 Task: Find connections with filter location Pataudi with filter topic #Mindfulnesswith filter profile language Spanish with filter current company Luthra and Luthra Law Offices India with filter school National Institute of Open Schooling with filter industry Facilities Services with filter service category Date Entry with filter keywords title Marketing Manager
Action: Mouse moved to (552, 73)
Screenshot: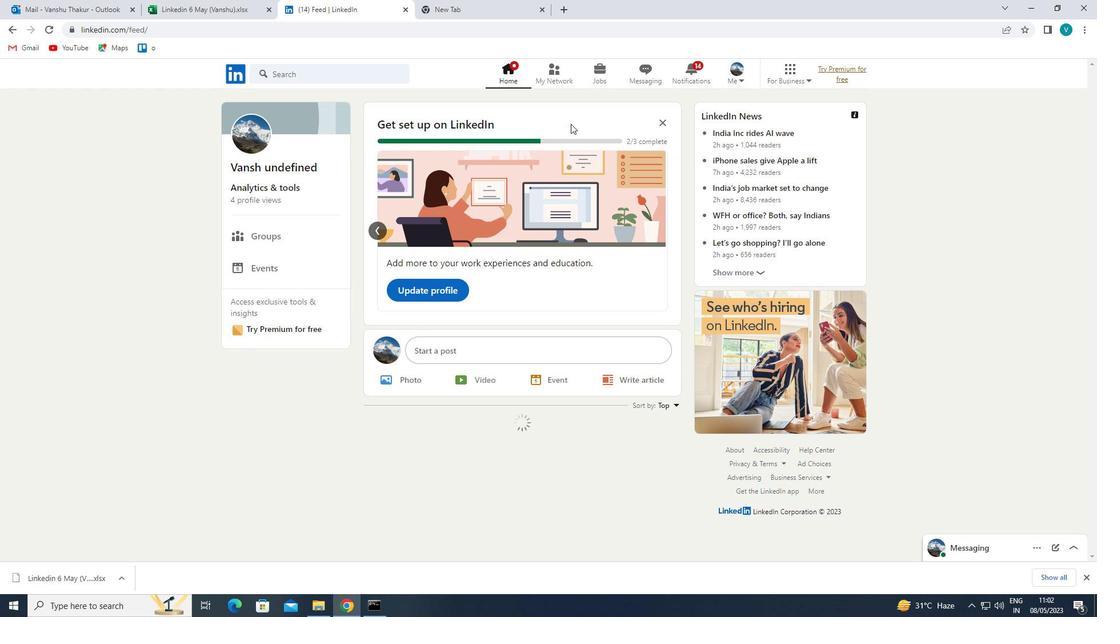 
Action: Mouse pressed left at (552, 73)
Screenshot: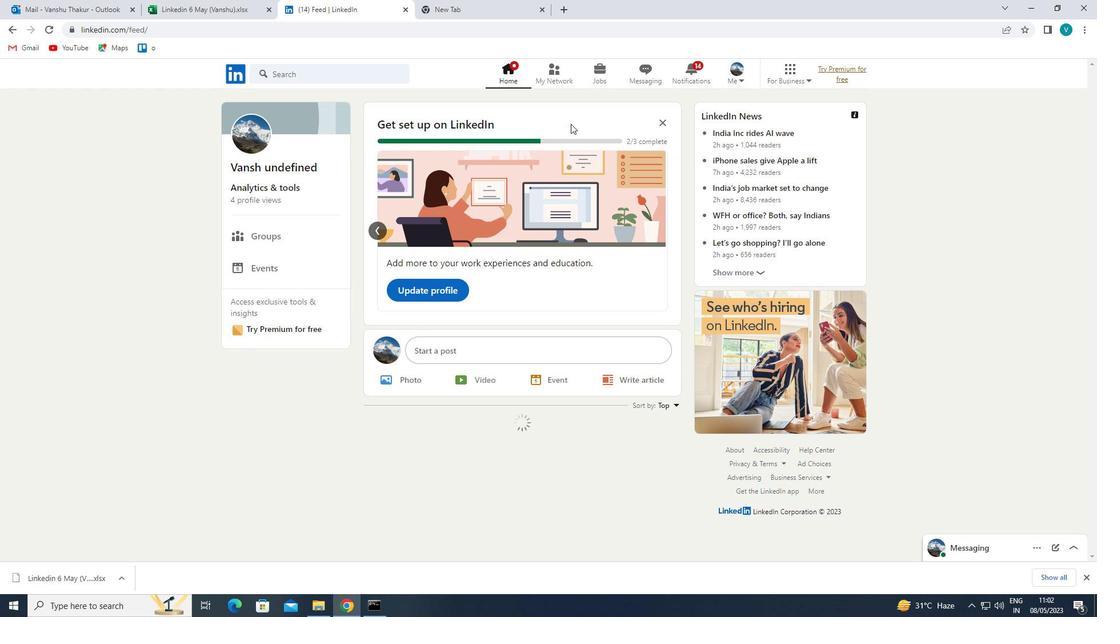 
Action: Mouse moved to (337, 134)
Screenshot: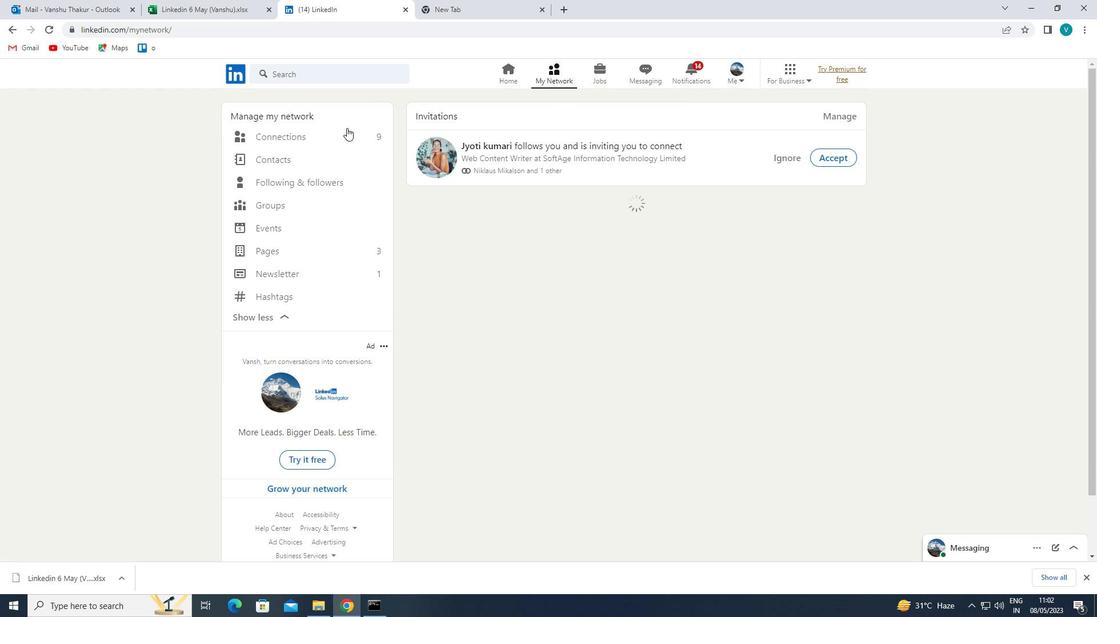 
Action: Mouse pressed left at (337, 134)
Screenshot: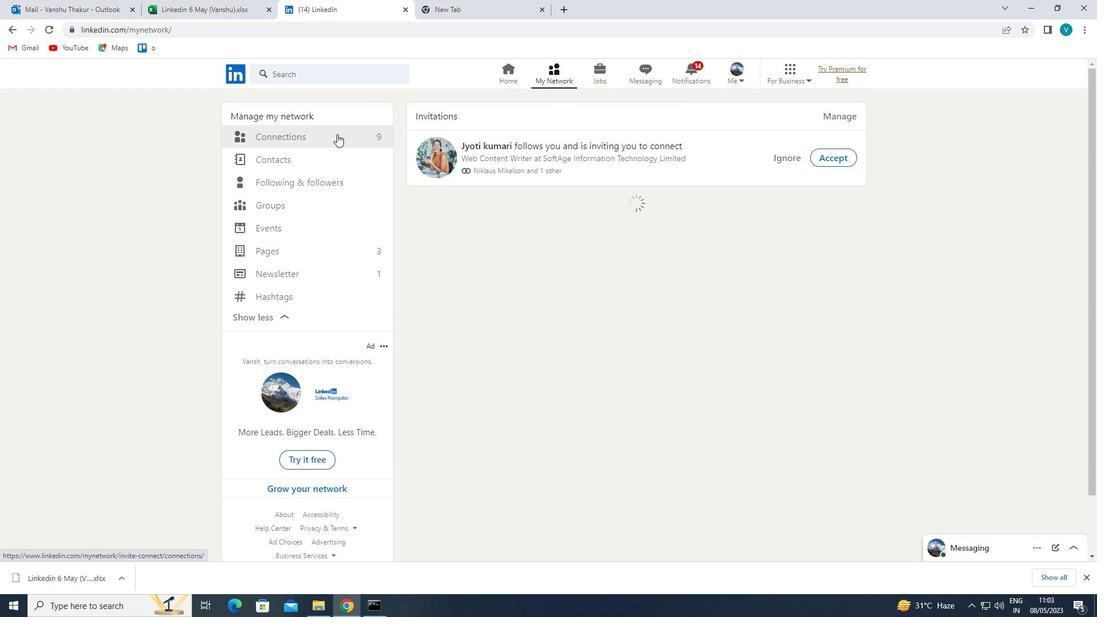 
Action: Mouse moved to (641, 142)
Screenshot: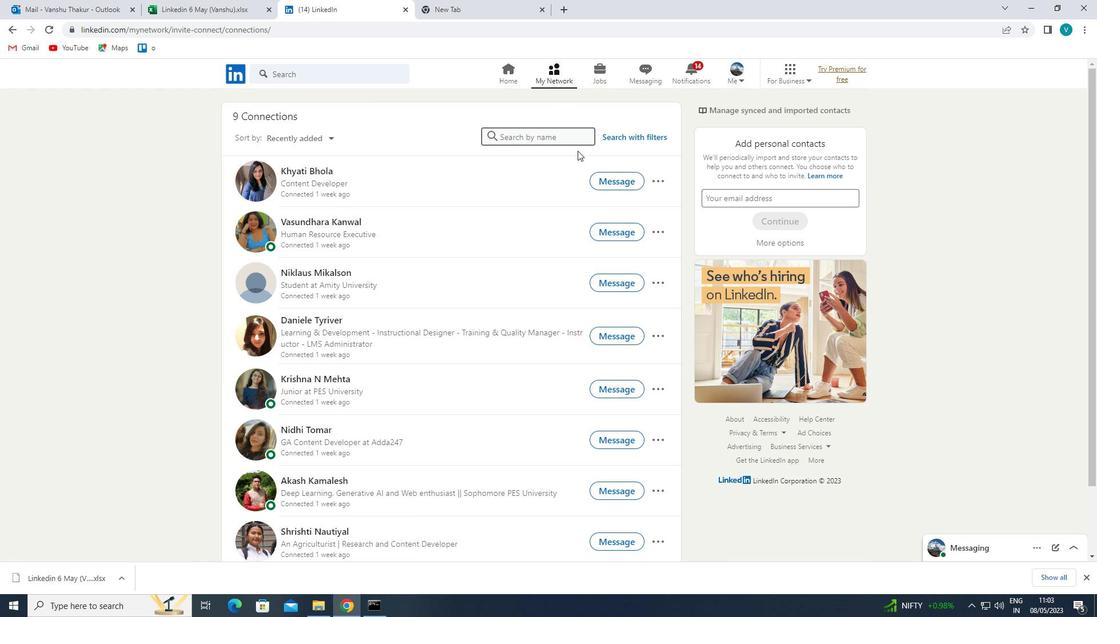 
Action: Mouse pressed left at (641, 142)
Screenshot: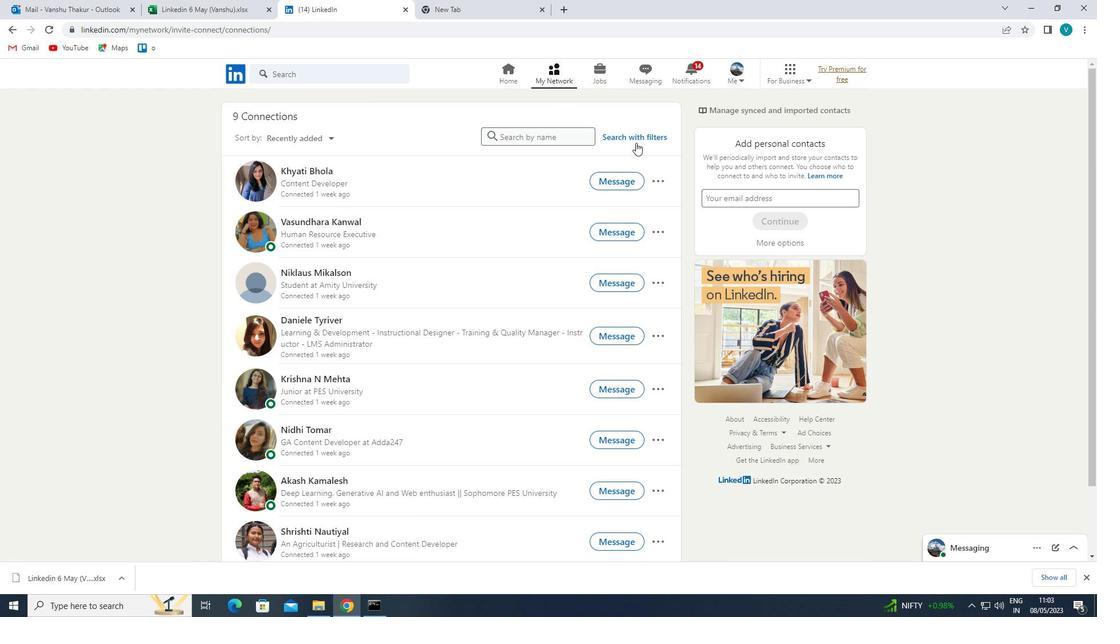 
Action: Mouse moved to (531, 108)
Screenshot: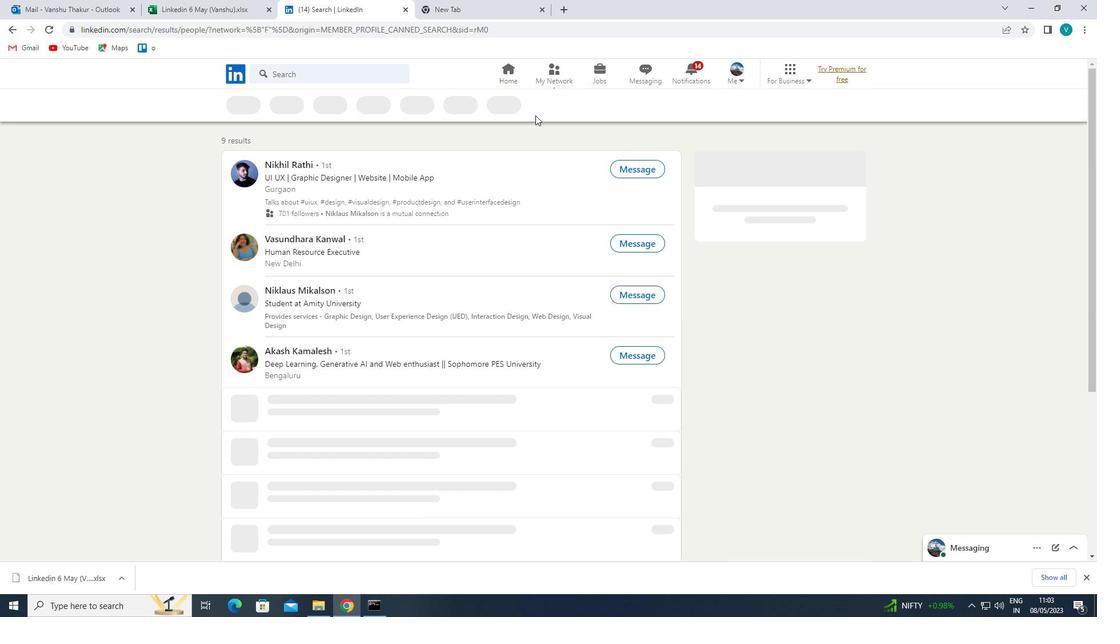 
Action: Mouse pressed left at (531, 108)
Screenshot: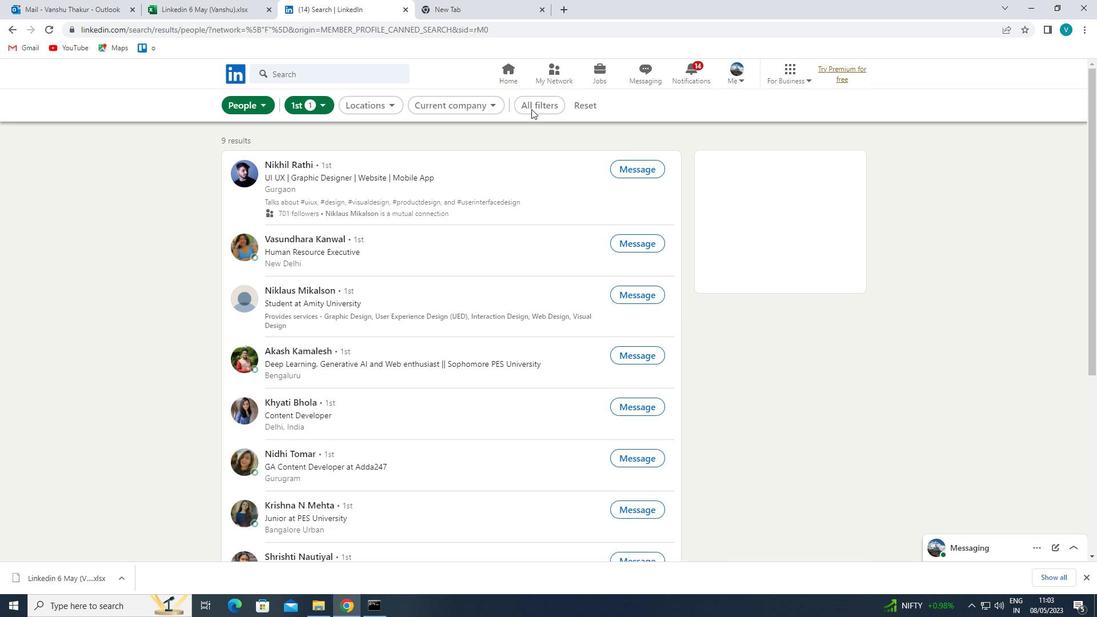
Action: Mouse moved to (863, 232)
Screenshot: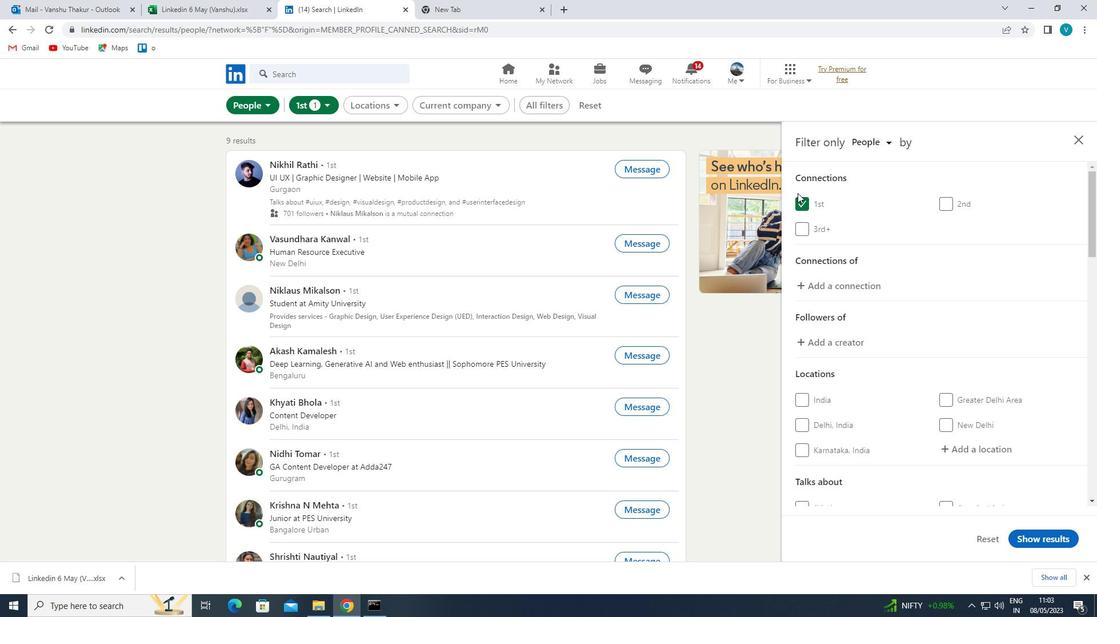 
Action: Mouse scrolled (863, 232) with delta (0, 0)
Screenshot: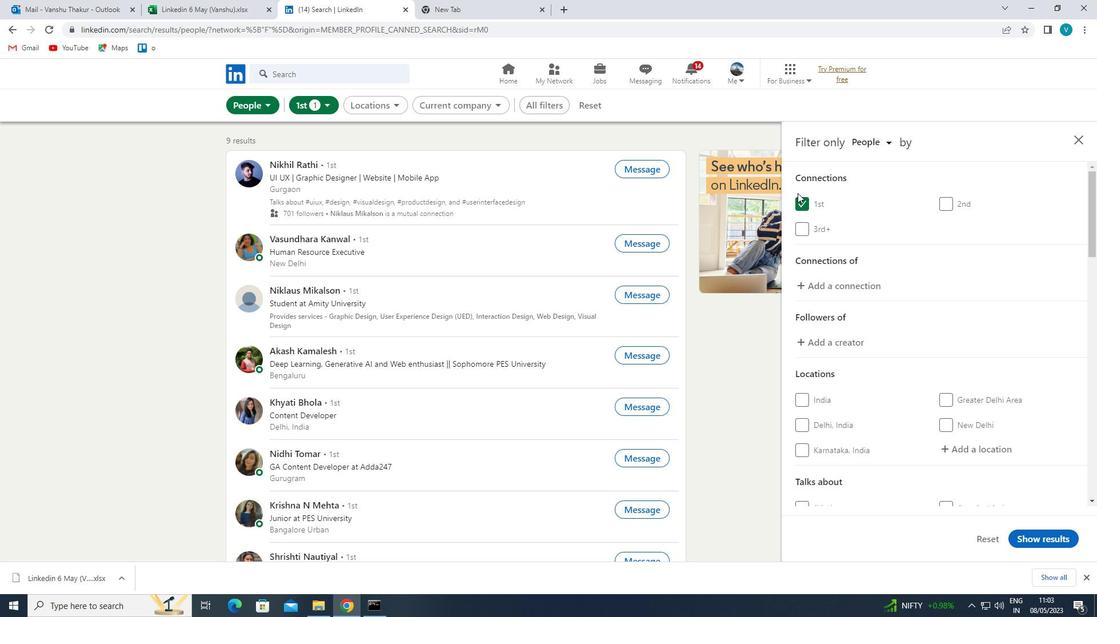 
Action: Mouse moved to (873, 240)
Screenshot: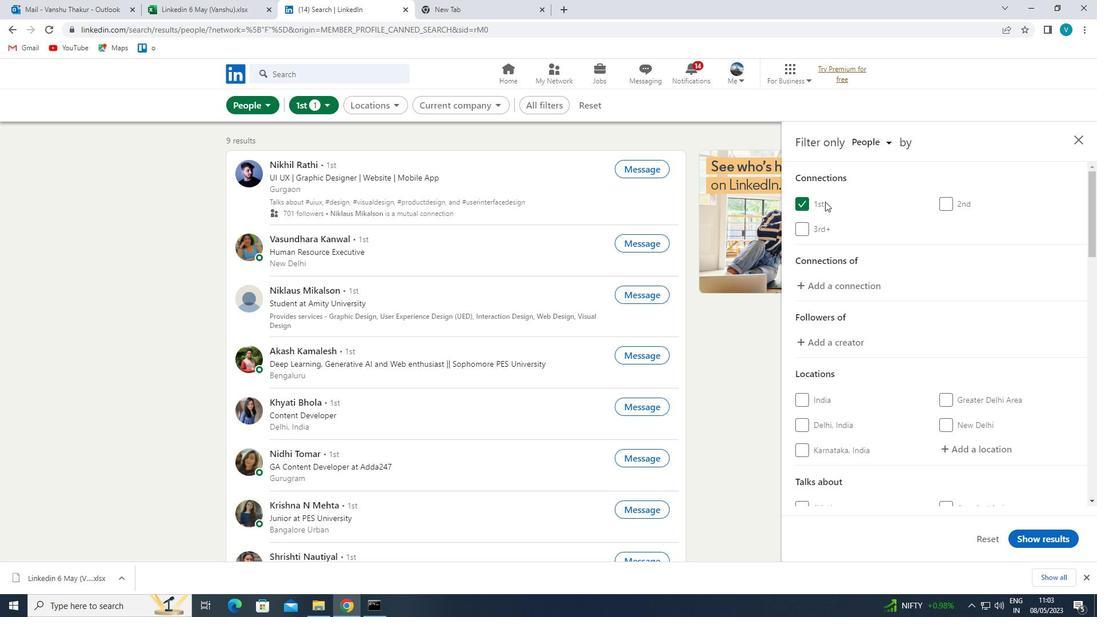 
Action: Mouse scrolled (873, 239) with delta (0, 0)
Screenshot: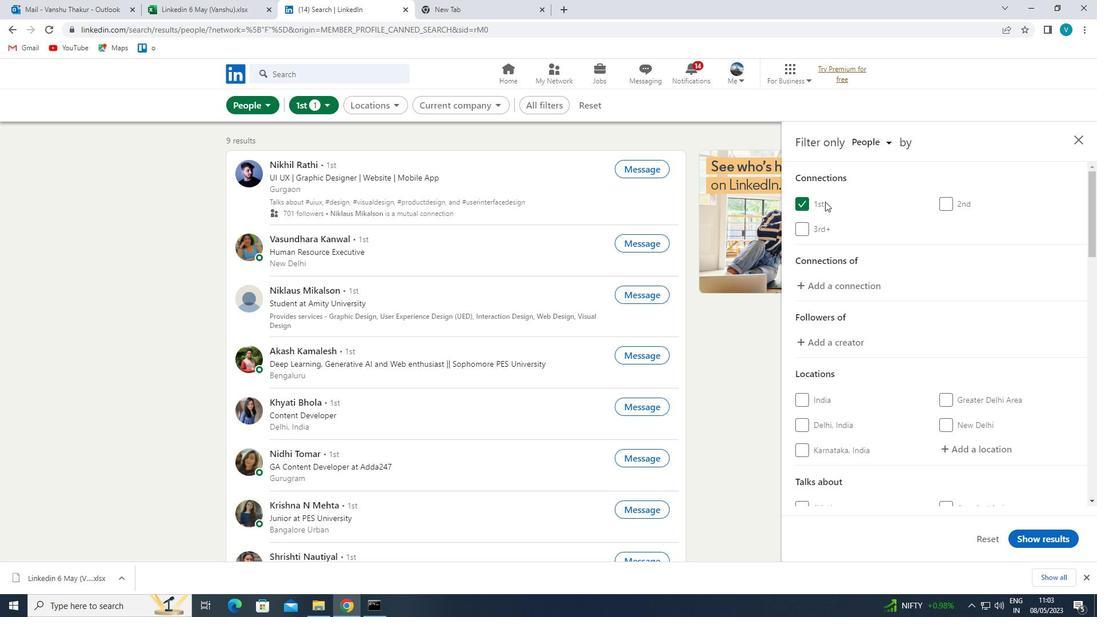 
Action: Mouse moved to (977, 335)
Screenshot: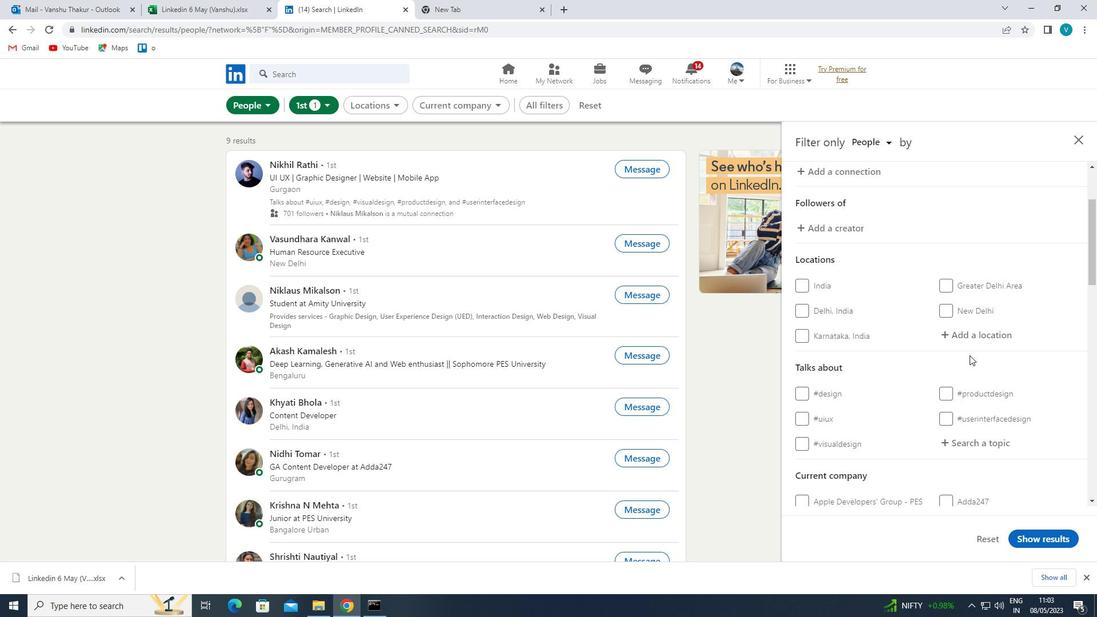 
Action: Mouse pressed left at (977, 335)
Screenshot: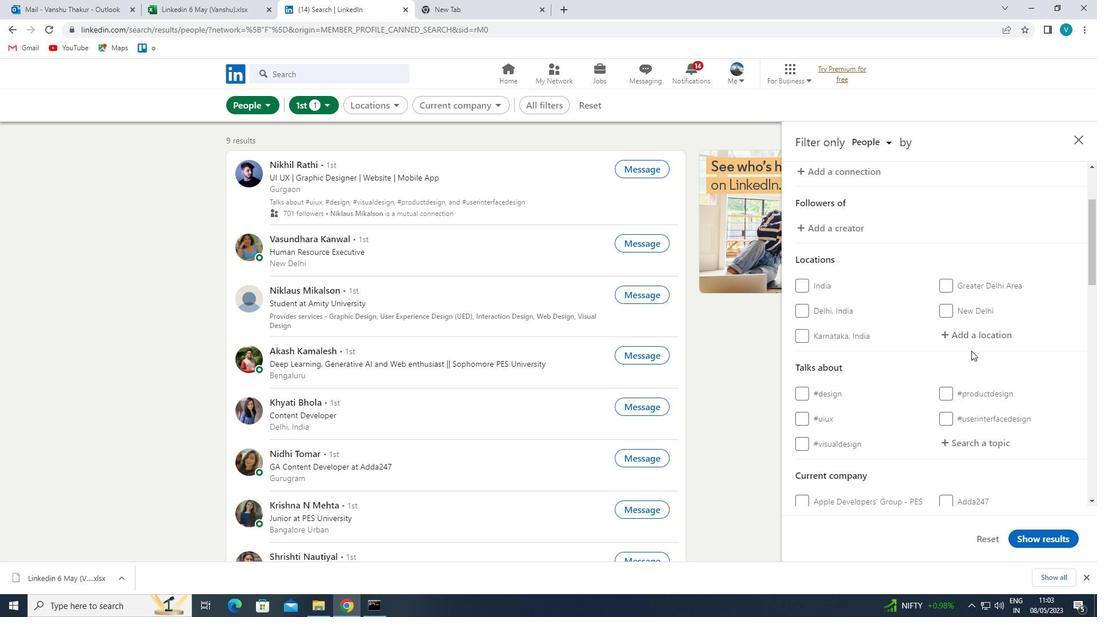 
Action: Mouse moved to (727, 193)
Screenshot: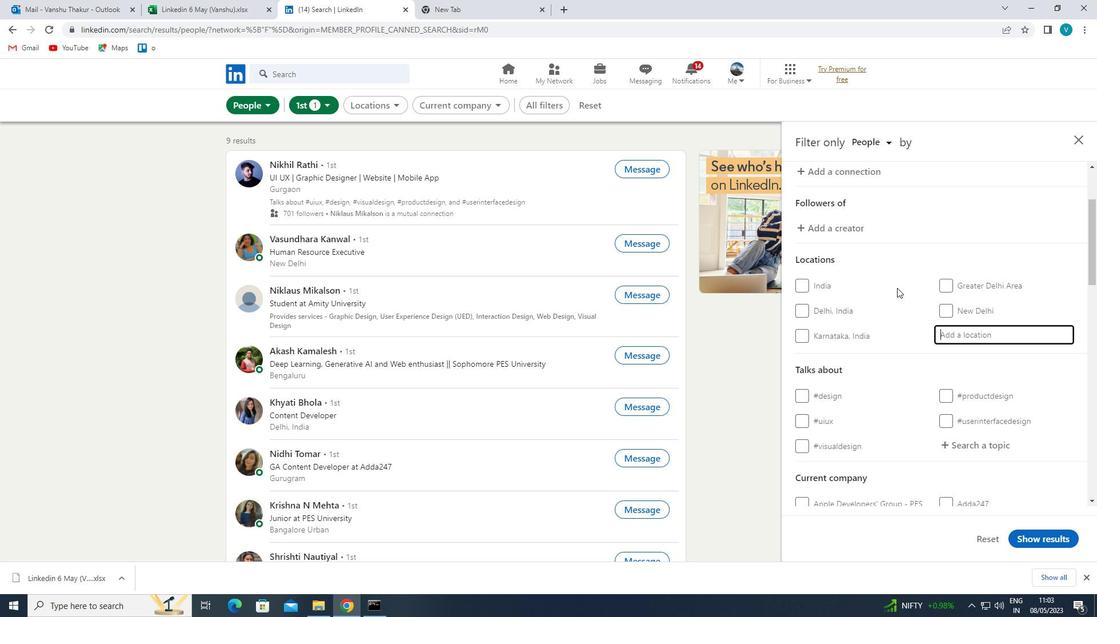 
Action: Key pressed <Key.shift>PATAUDI
Screenshot: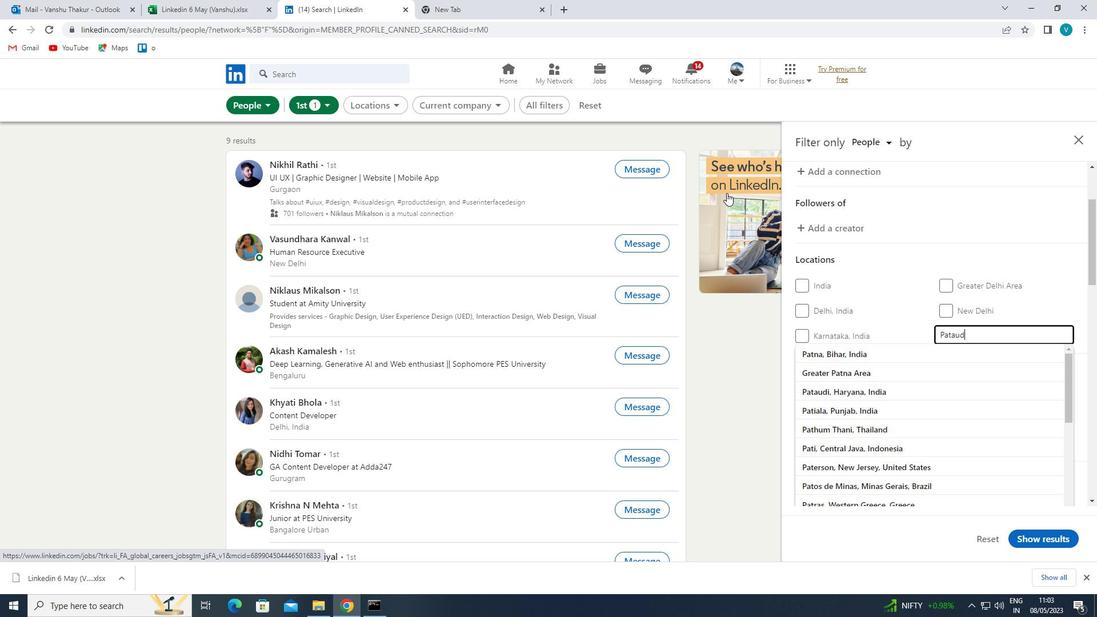 
Action: Mouse moved to (925, 353)
Screenshot: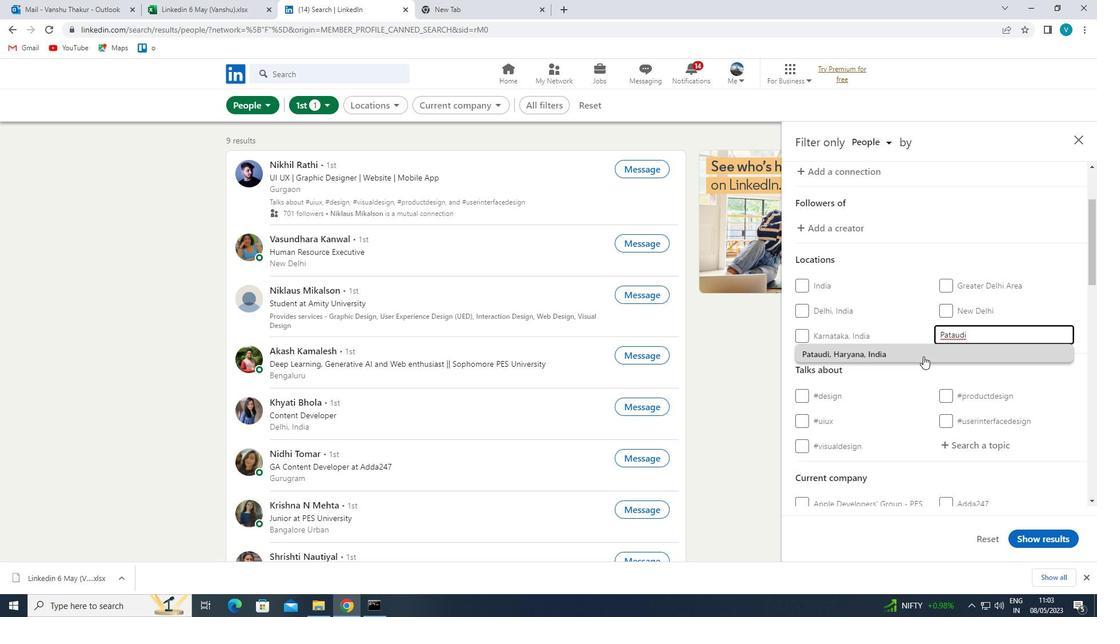 
Action: Mouse pressed left at (925, 353)
Screenshot: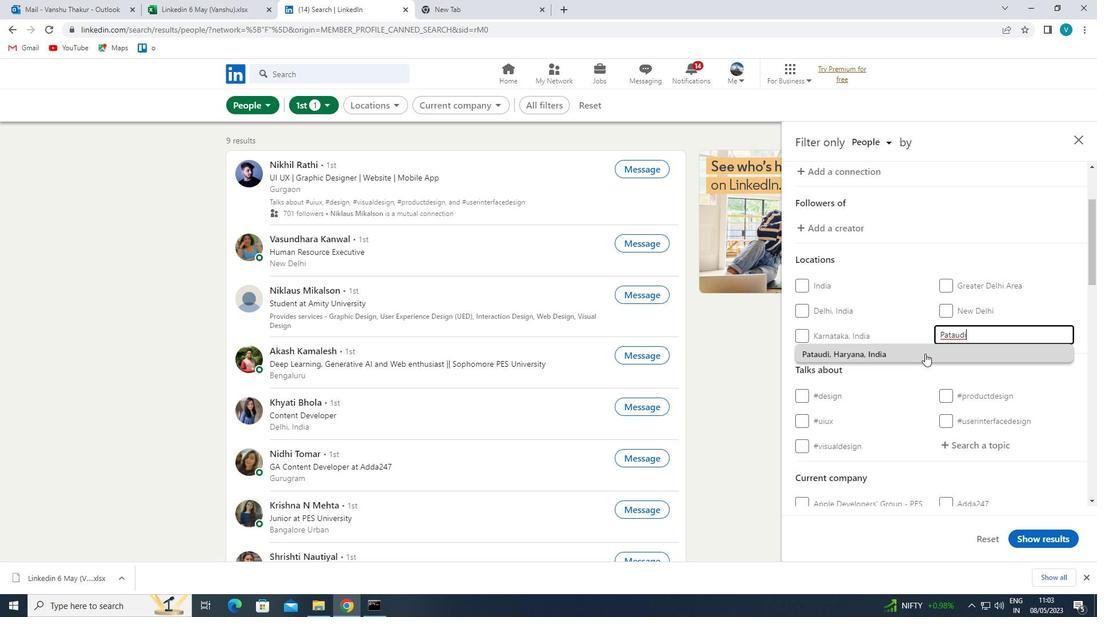 
Action: Mouse moved to (938, 359)
Screenshot: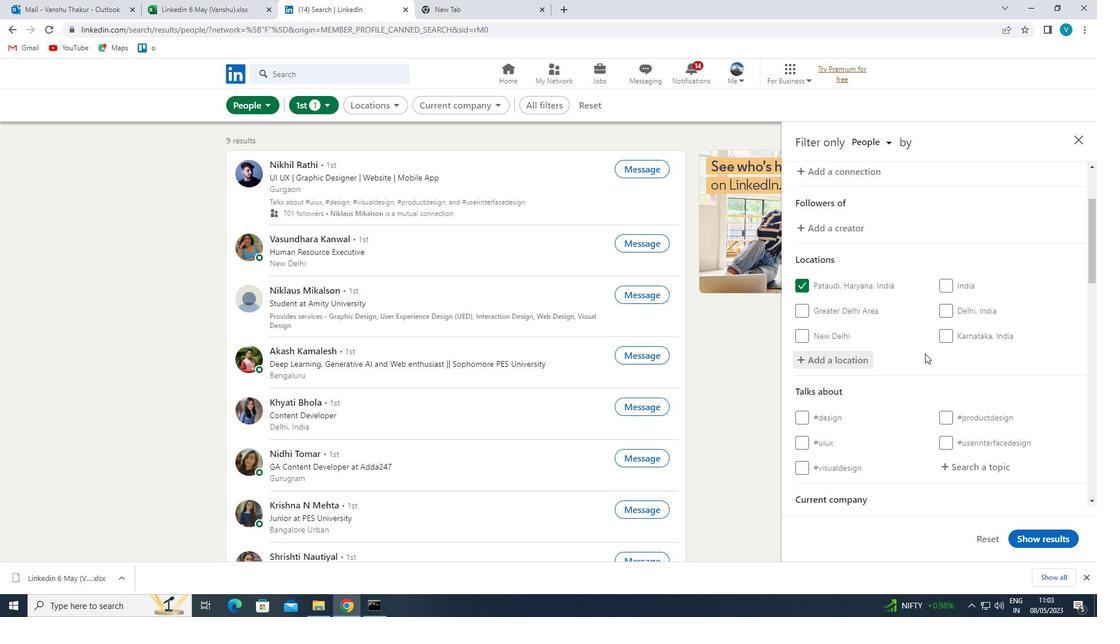 
Action: Mouse scrolled (938, 358) with delta (0, 0)
Screenshot: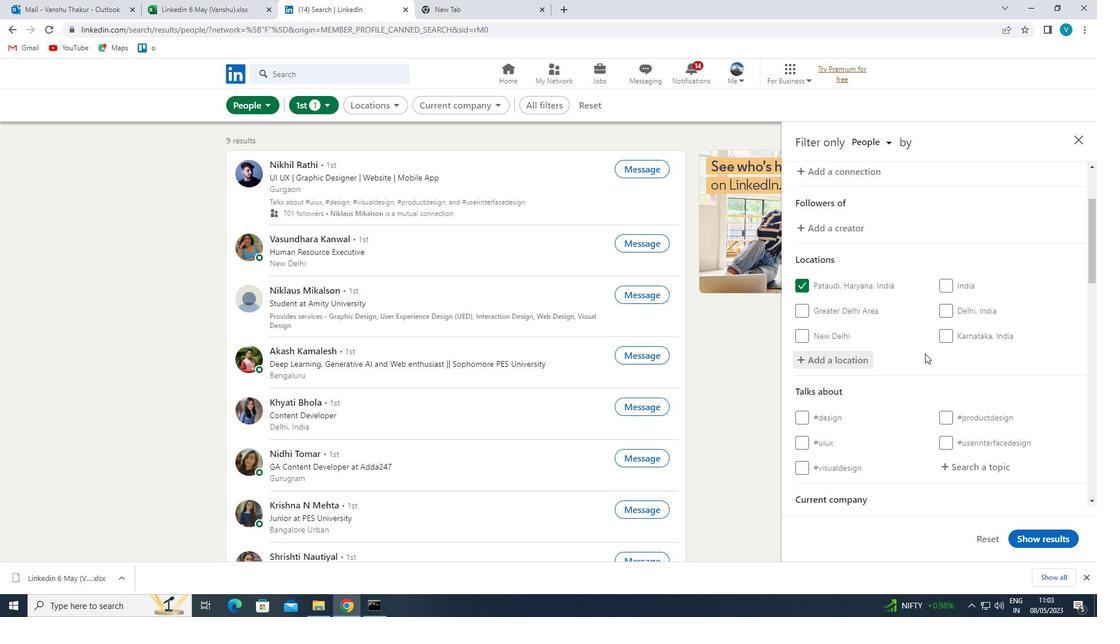 
Action: Mouse moved to (942, 363)
Screenshot: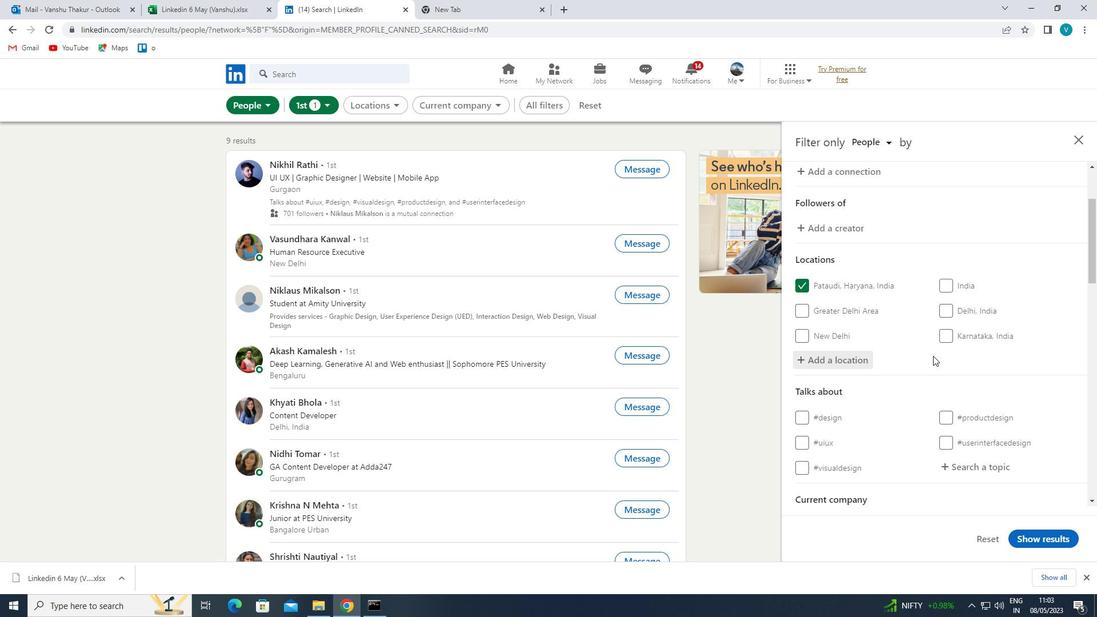 
Action: Mouse scrolled (942, 362) with delta (0, 0)
Screenshot: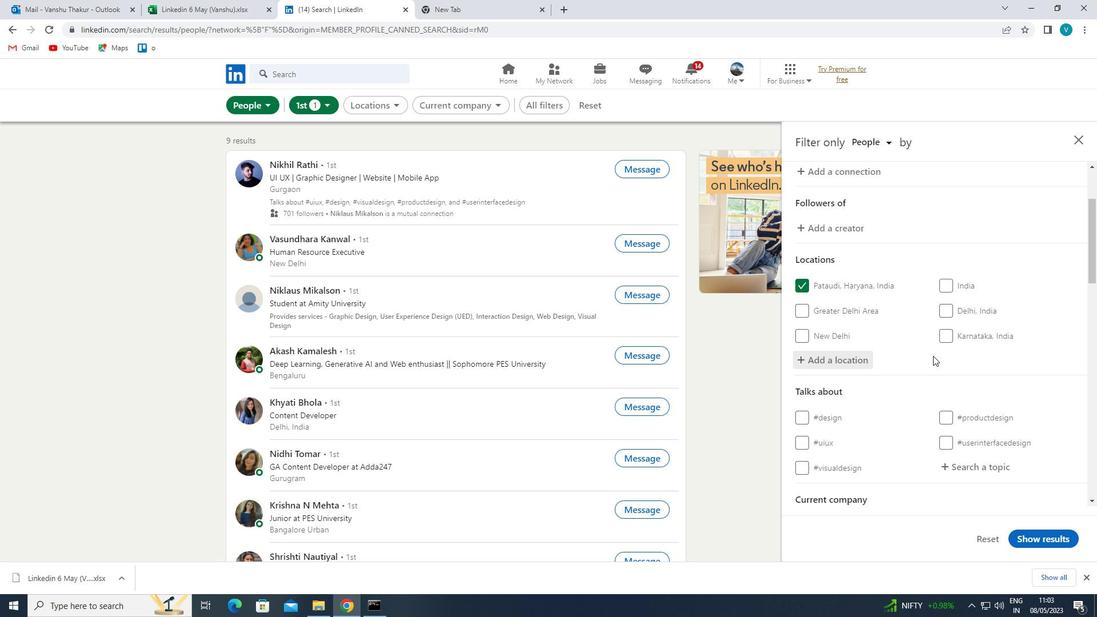 
Action: Mouse moved to (975, 355)
Screenshot: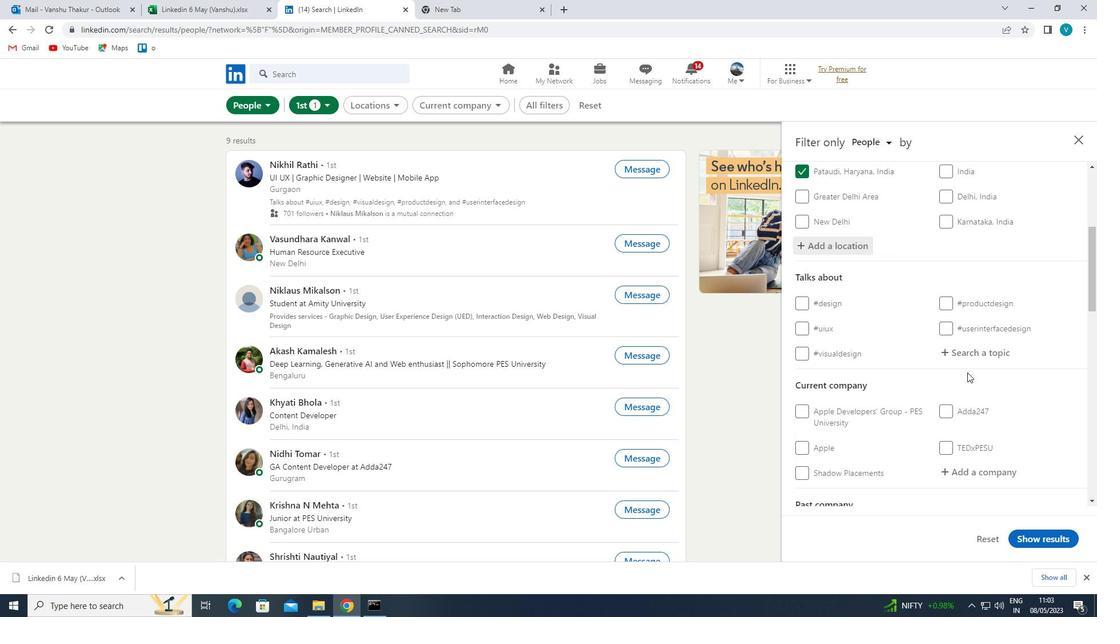 
Action: Mouse pressed left at (975, 355)
Screenshot: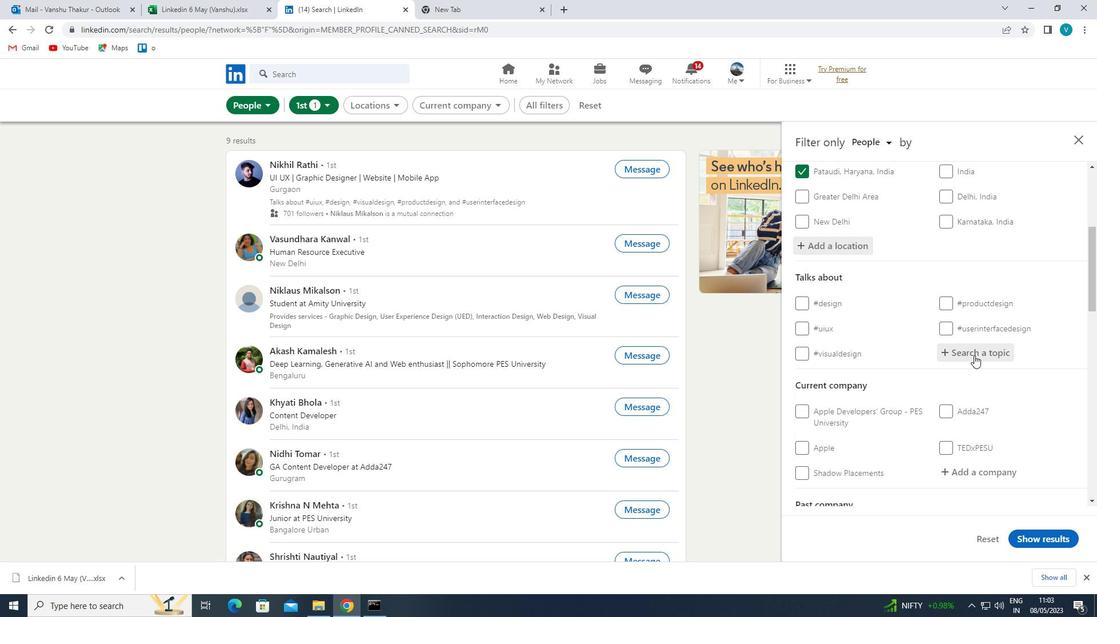 
Action: Mouse moved to (918, 321)
Screenshot: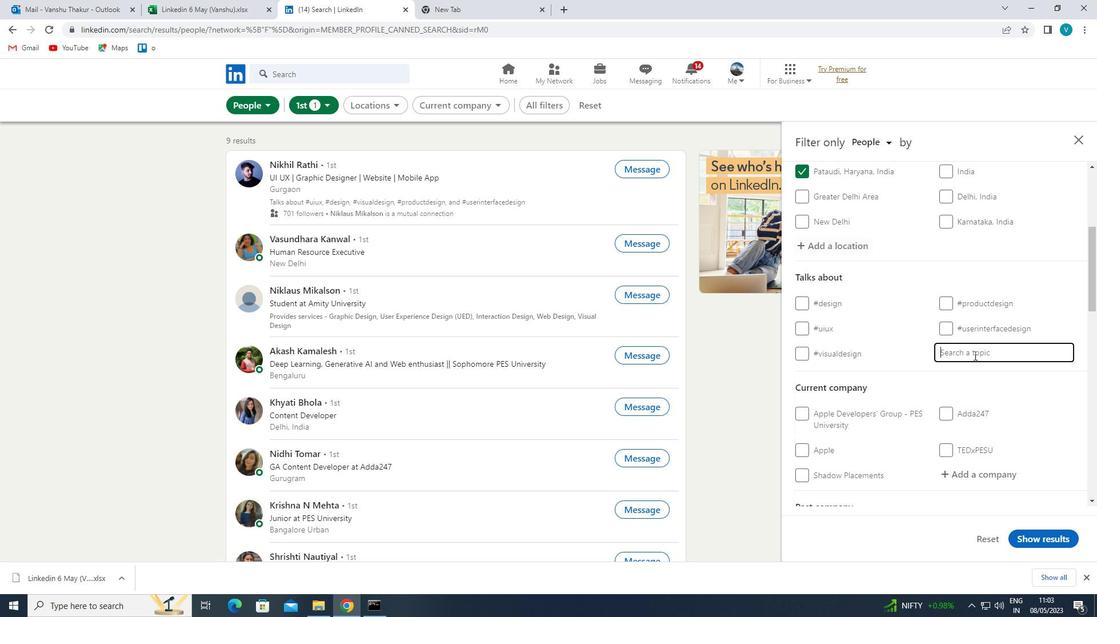 
Action: Key pressed MIND
Screenshot: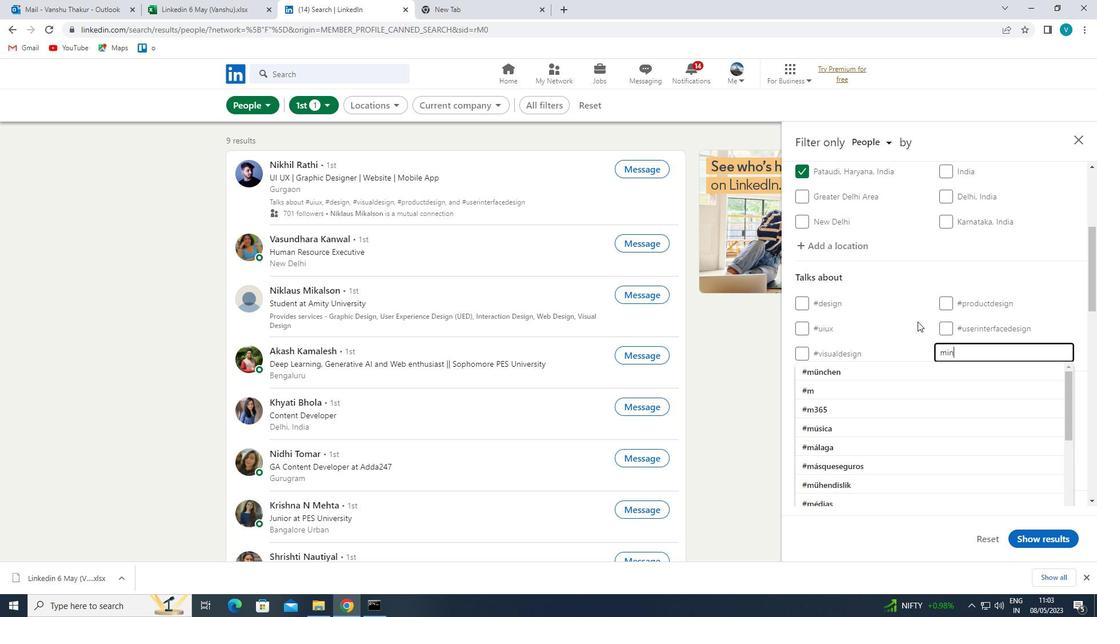 
Action: Mouse moved to (909, 392)
Screenshot: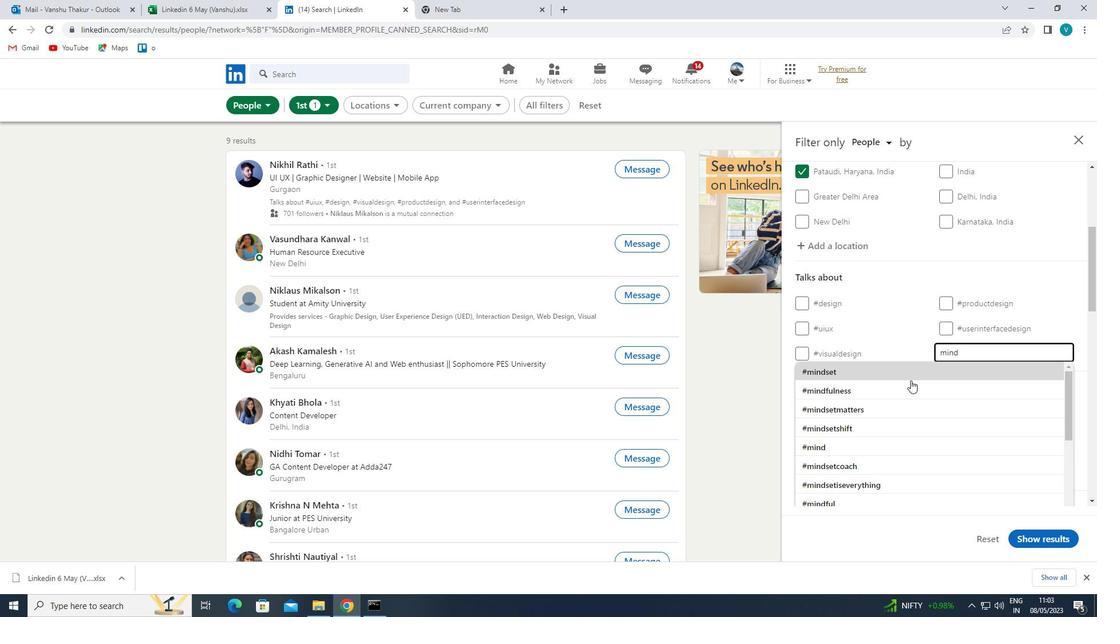 
Action: Mouse pressed left at (909, 392)
Screenshot: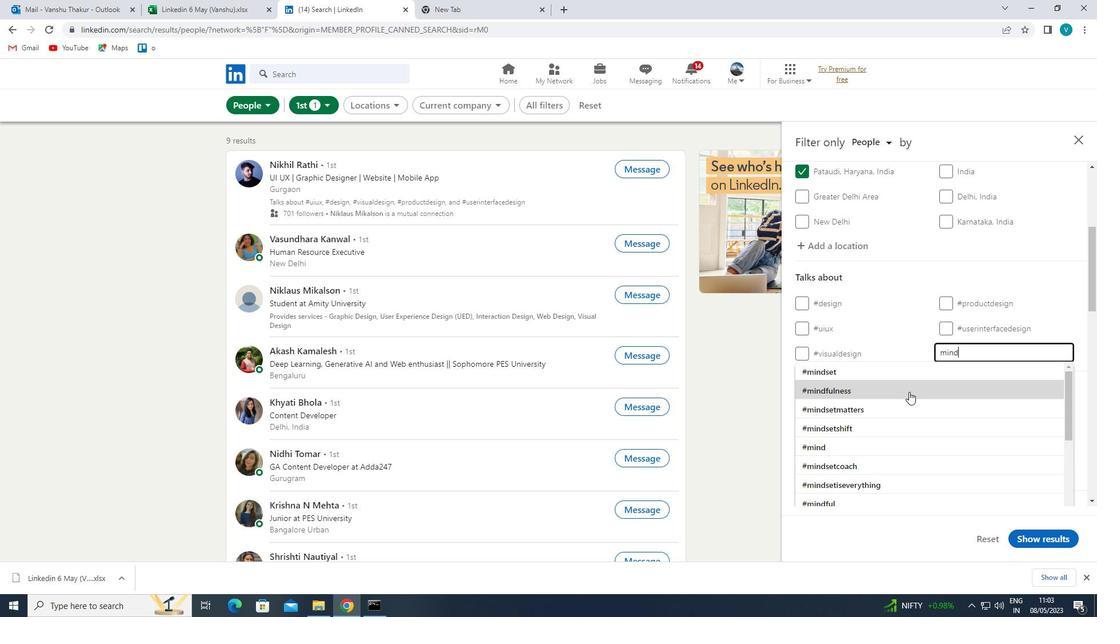 
Action: Mouse moved to (933, 379)
Screenshot: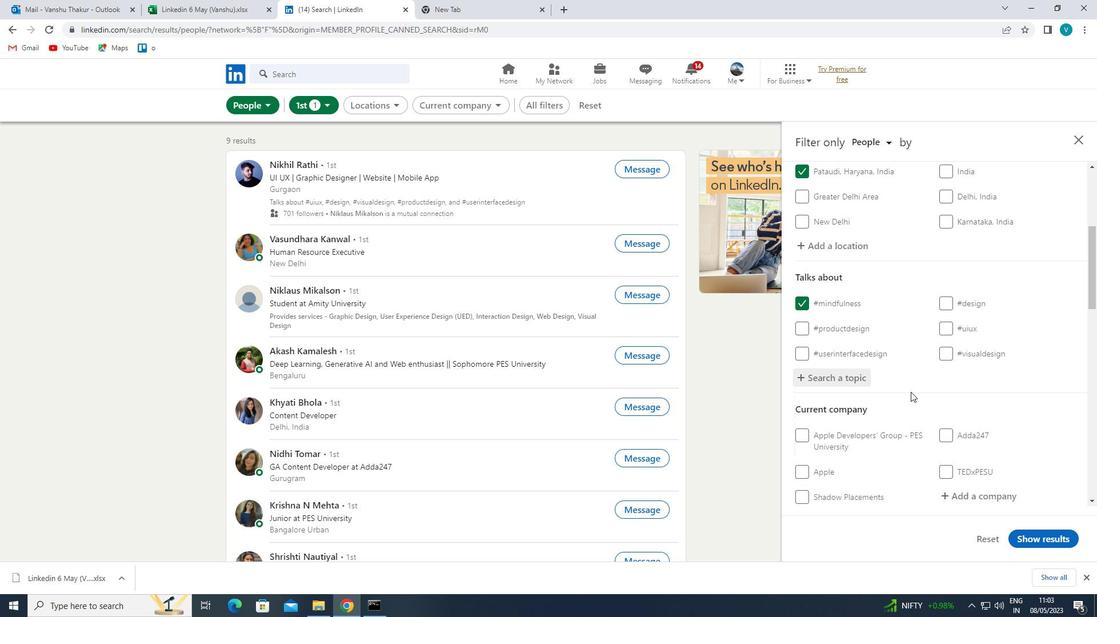 
Action: Mouse scrolled (933, 379) with delta (0, 0)
Screenshot: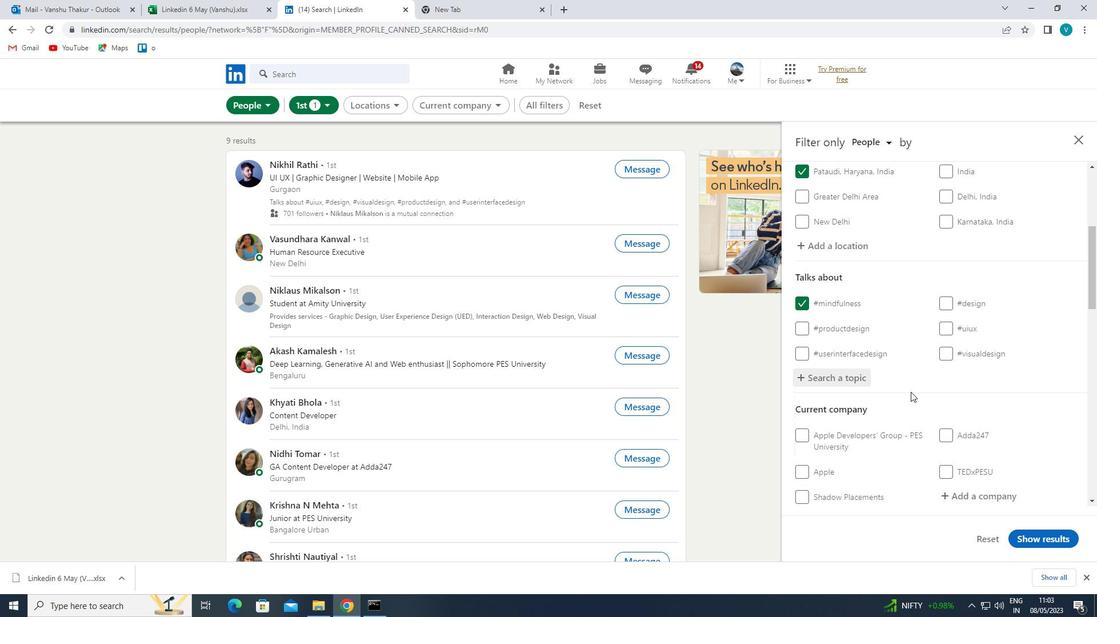 
Action: Mouse moved to (938, 376)
Screenshot: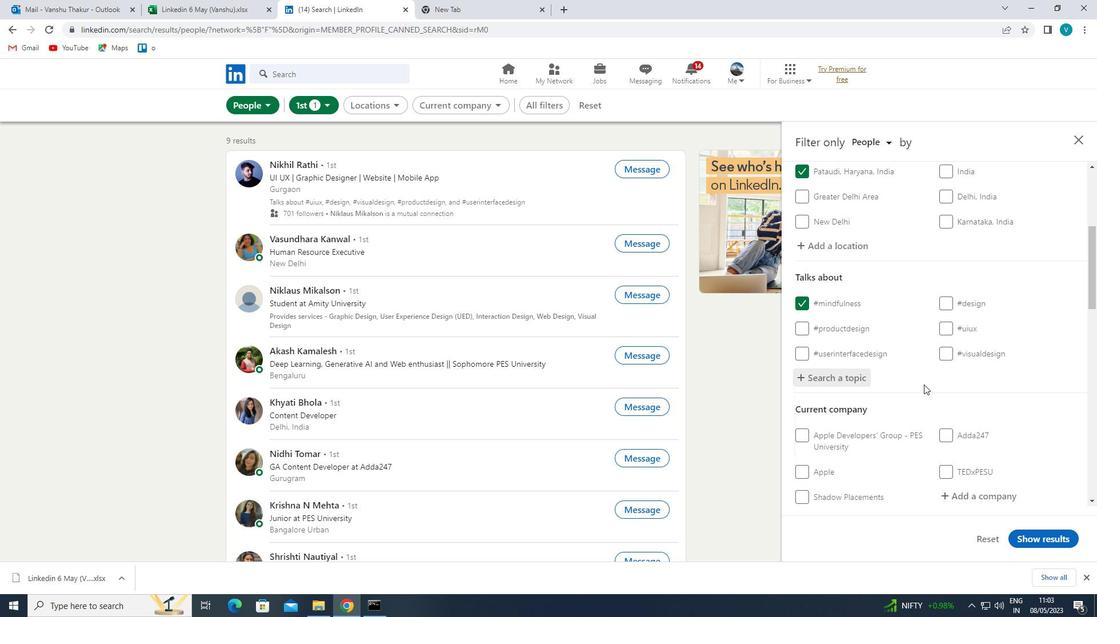 
Action: Mouse scrolled (938, 375) with delta (0, 0)
Screenshot: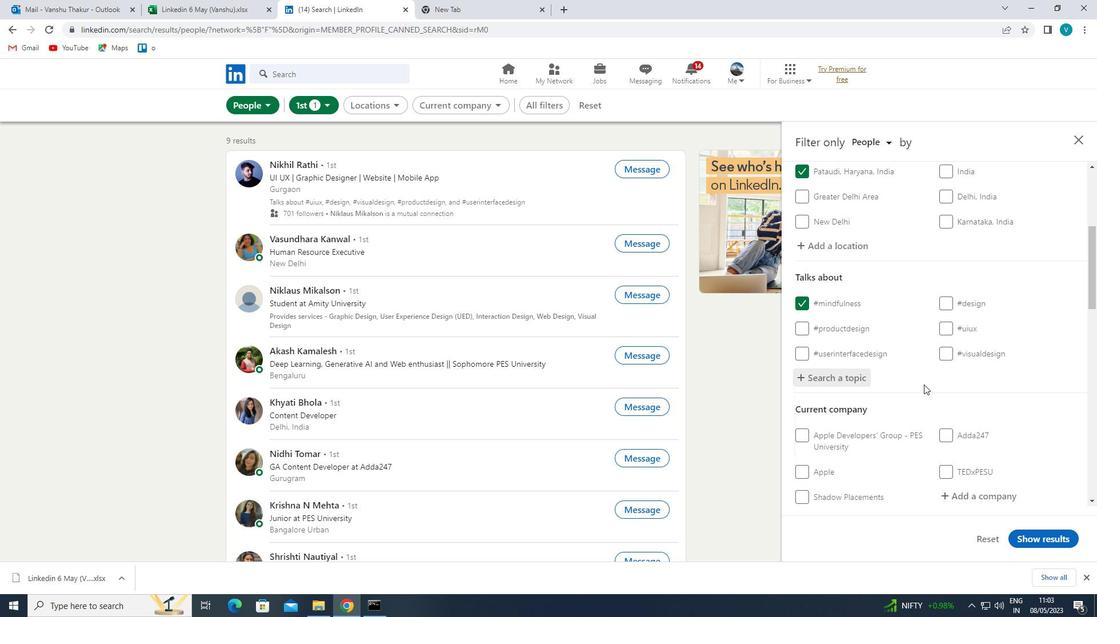 
Action: Mouse moved to (941, 374)
Screenshot: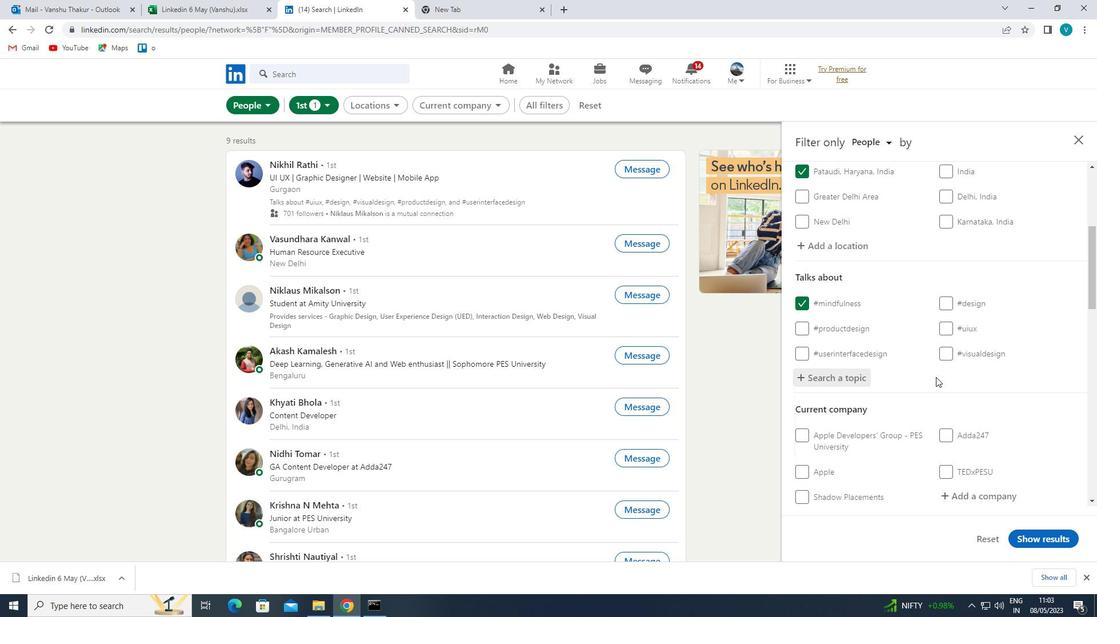 
Action: Mouse scrolled (941, 373) with delta (0, 0)
Screenshot: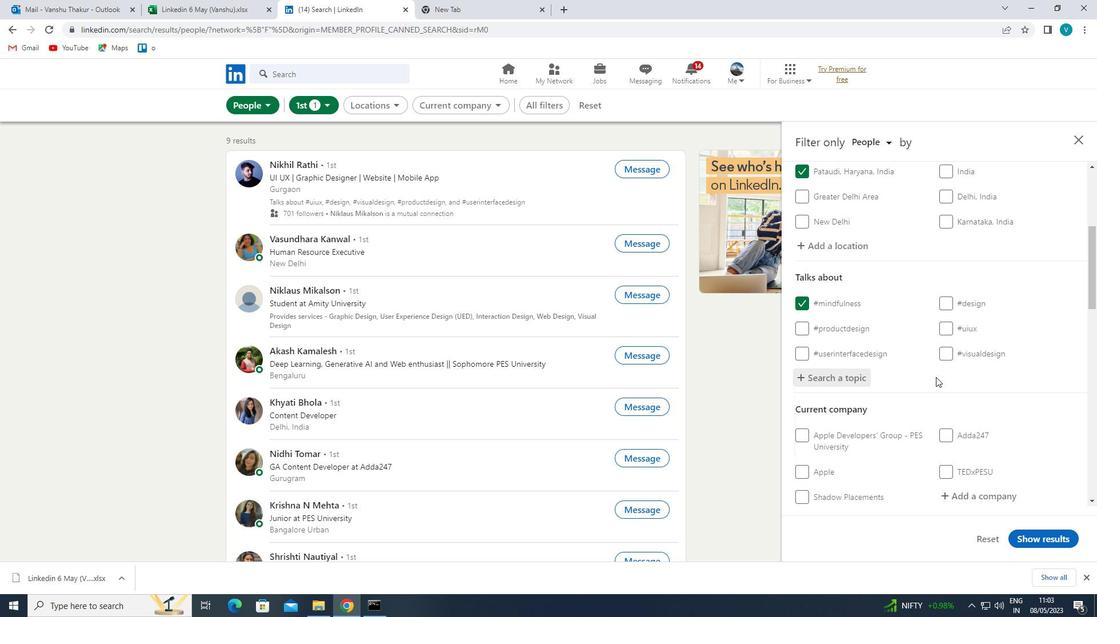 
Action: Mouse moved to (995, 329)
Screenshot: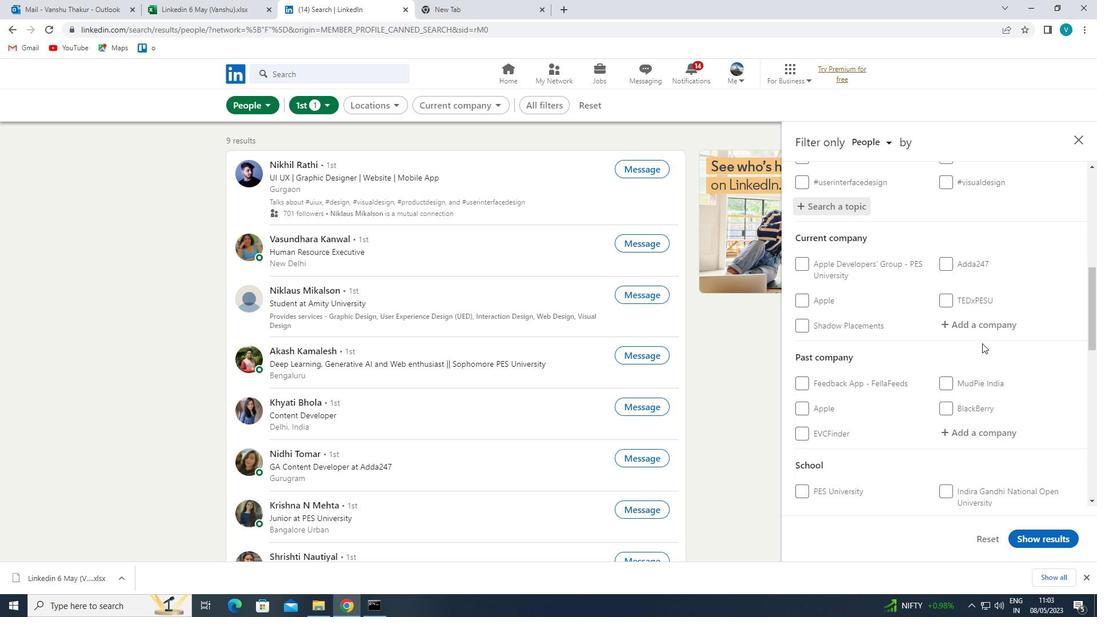 
Action: Mouse pressed left at (995, 329)
Screenshot: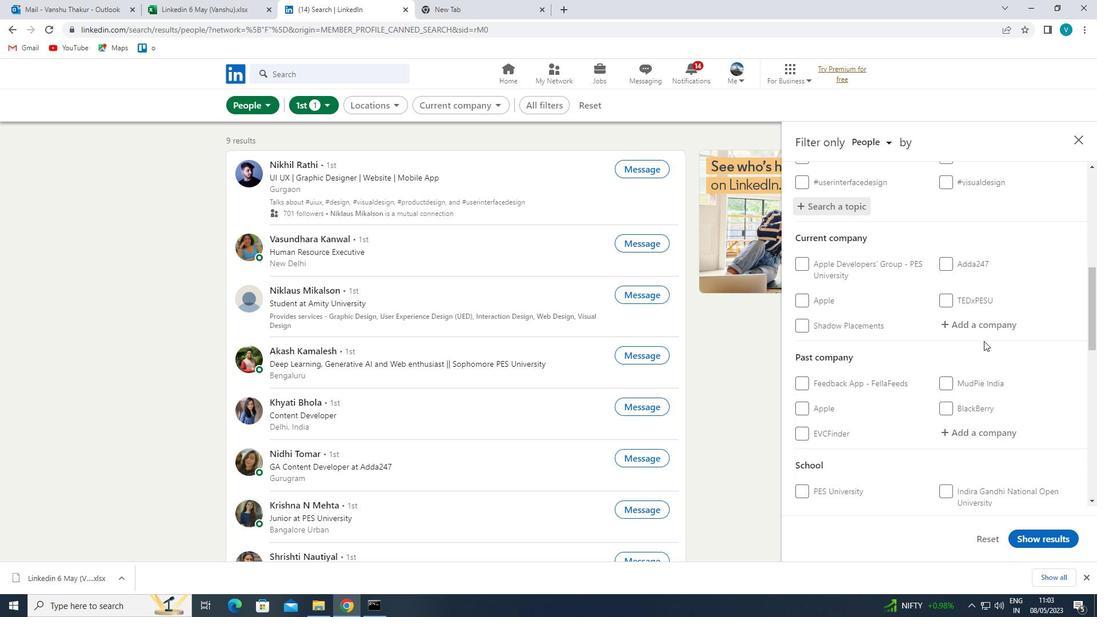 
Action: Key pressed <Key.shift>LUTHRA
Screenshot: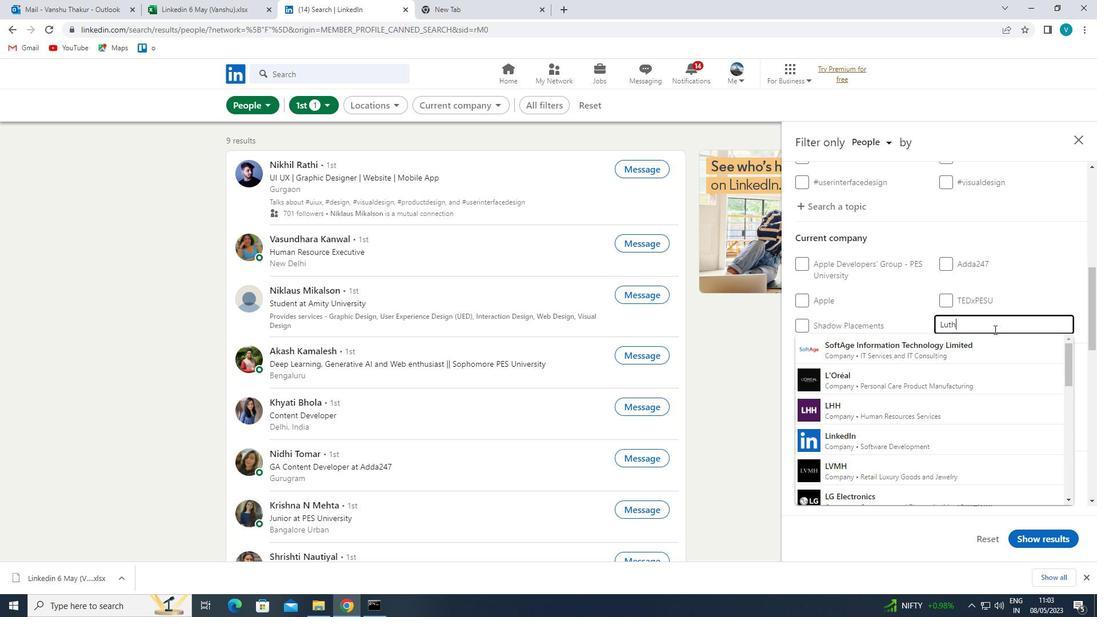 
Action: Mouse moved to (952, 351)
Screenshot: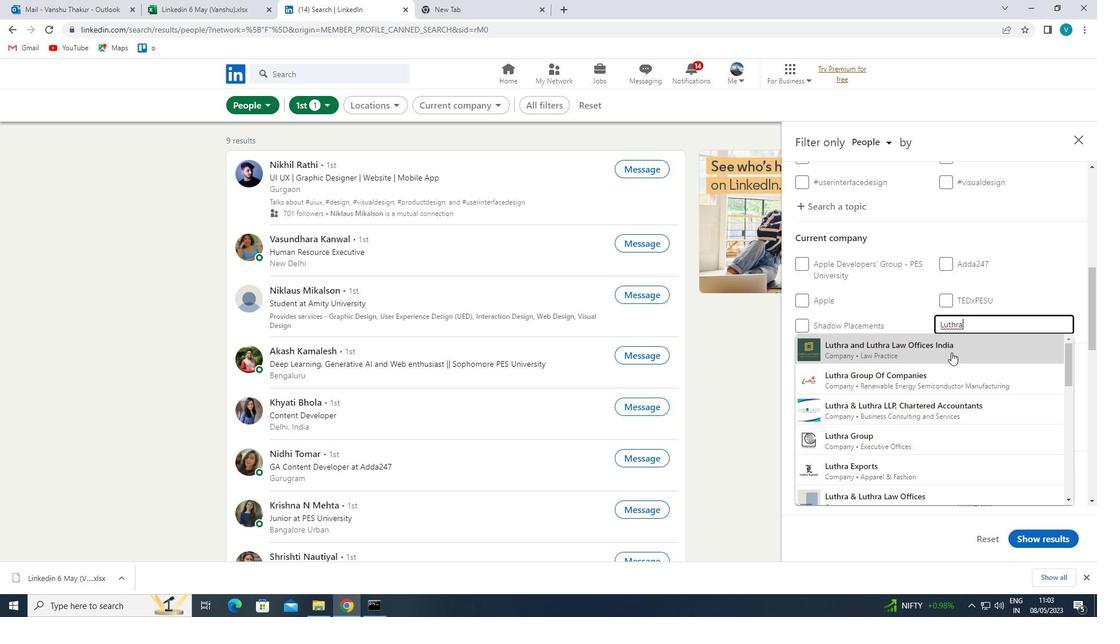 
Action: Mouse pressed left at (952, 351)
Screenshot: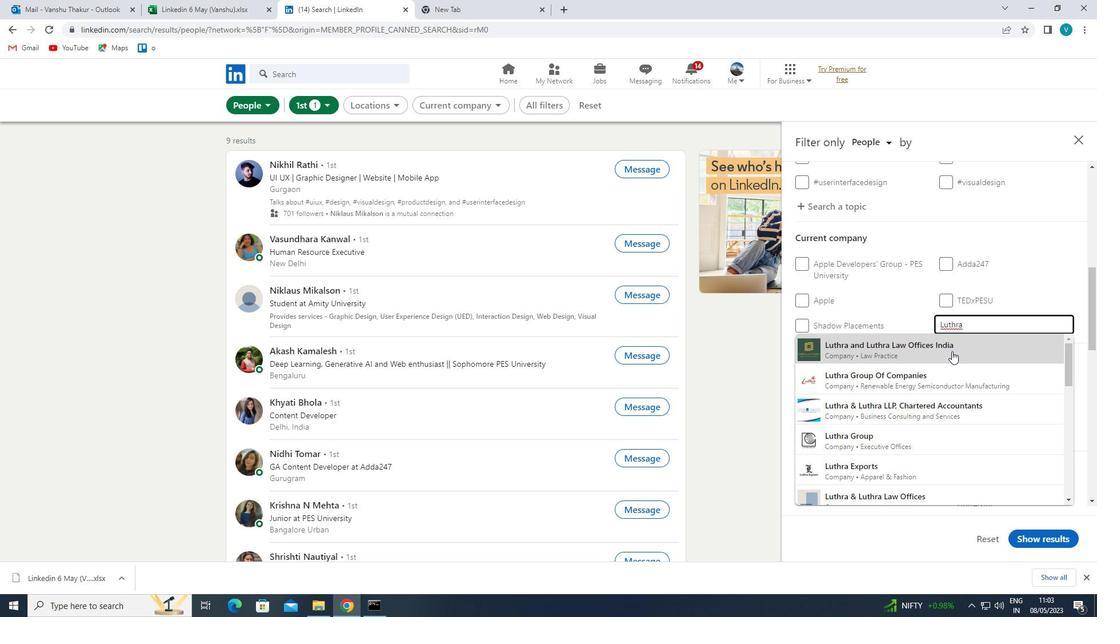 
Action: Mouse scrolled (952, 351) with delta (0, 0)
Screenshot: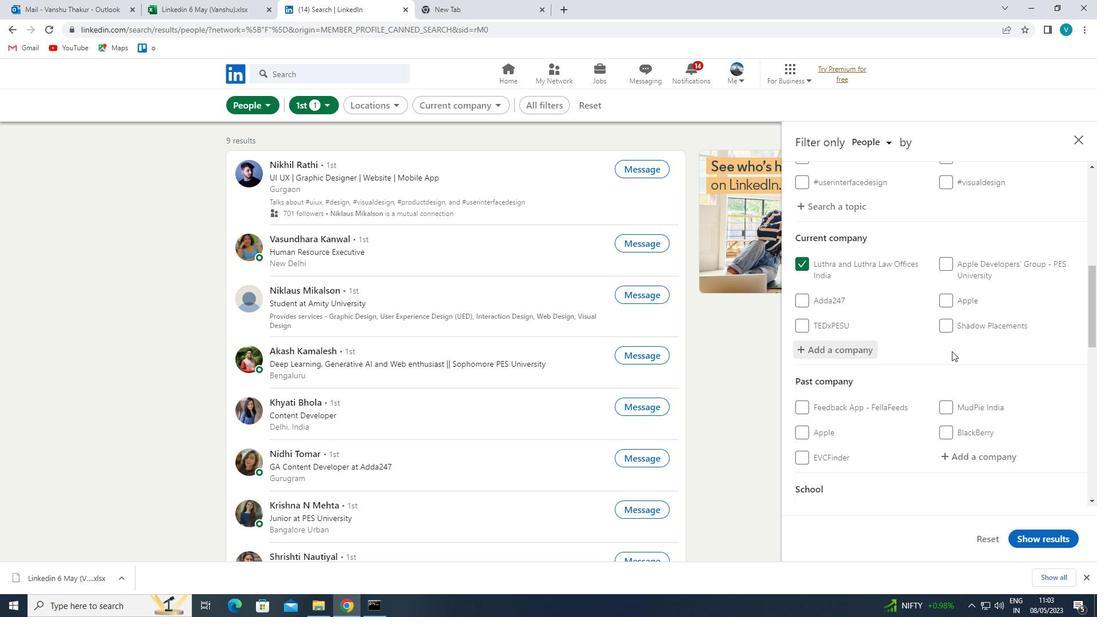 
Action: Mouse scrolled (952, 351) with delta (0, 0)
Screenshot: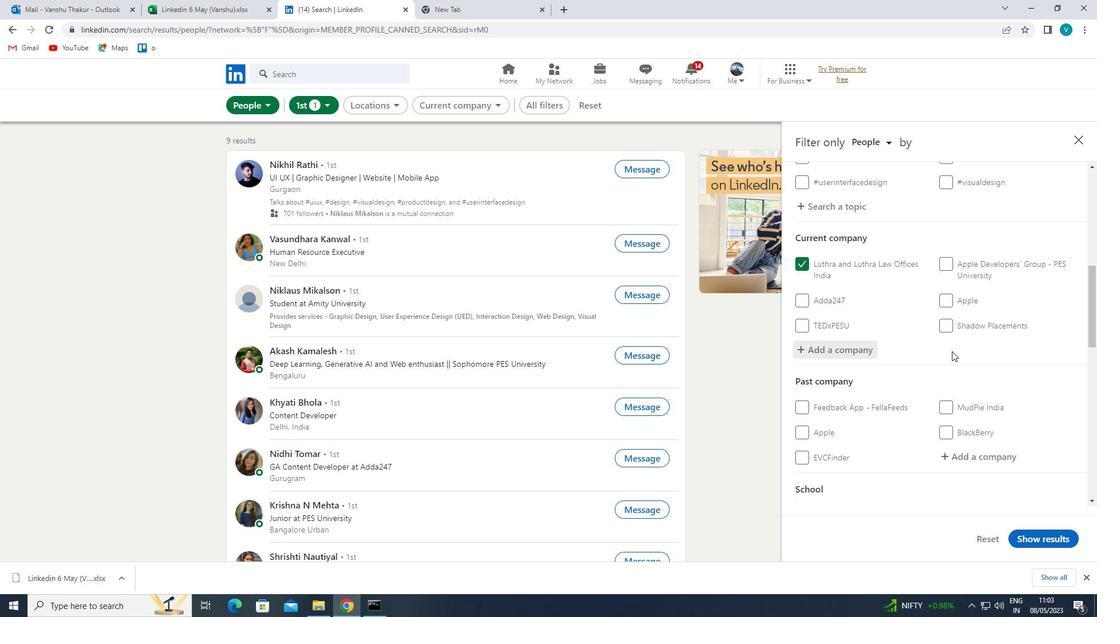 
Action: Mouse moved to (959, 348)
Screenshot: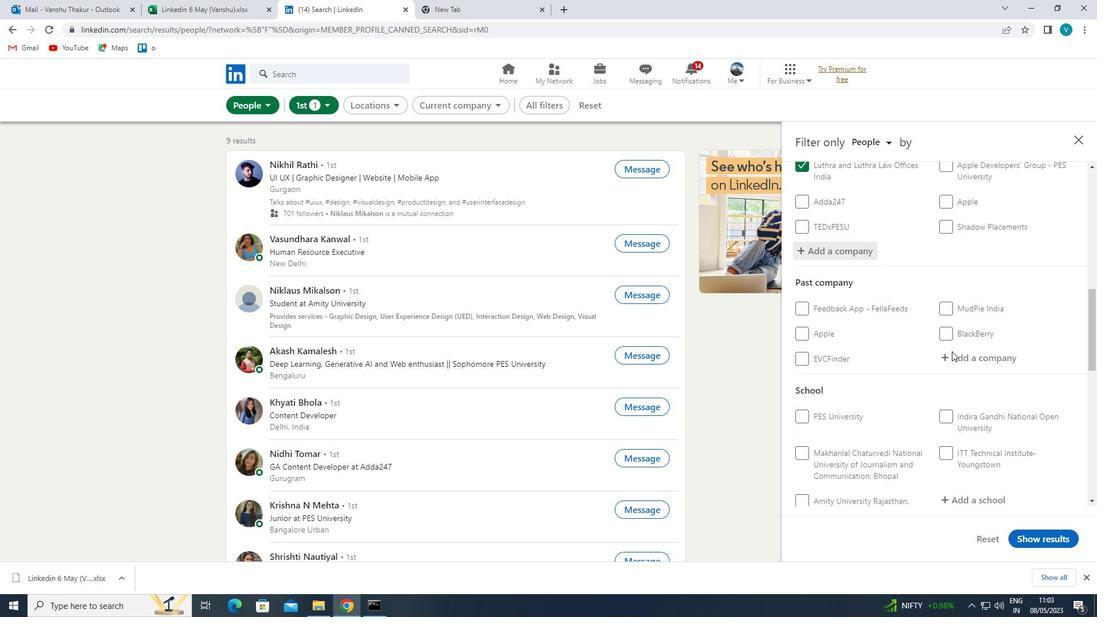 
Action: Mouse scrolled (959, 347) with delta (0, 0)
Screenshot: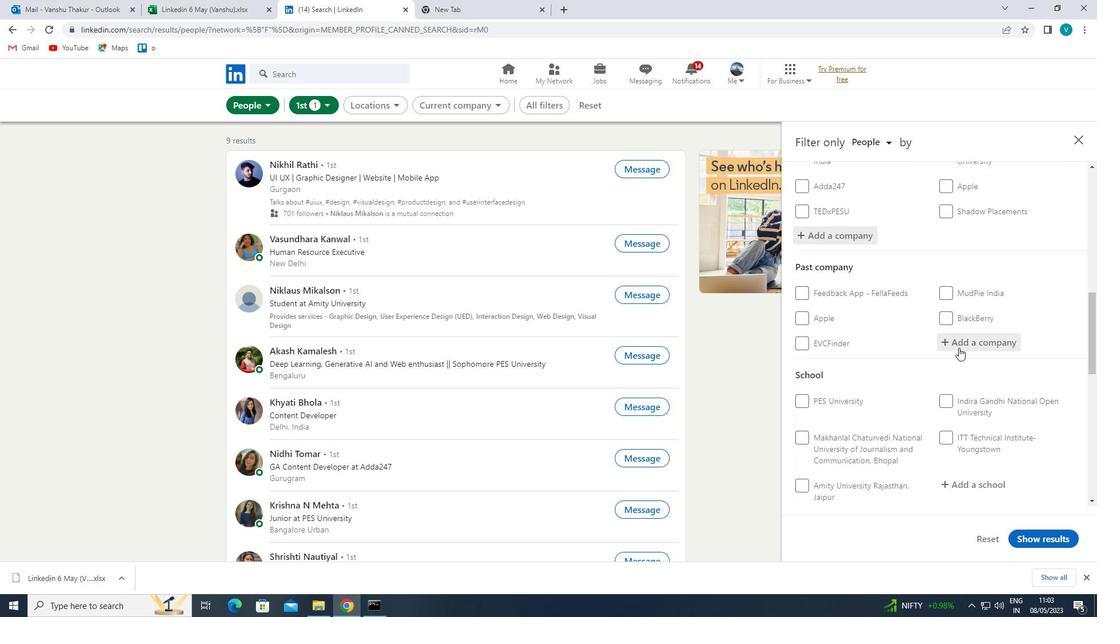 
Action: Mouse scrolled (959, 347) with delta (0, 0)
Screenshot: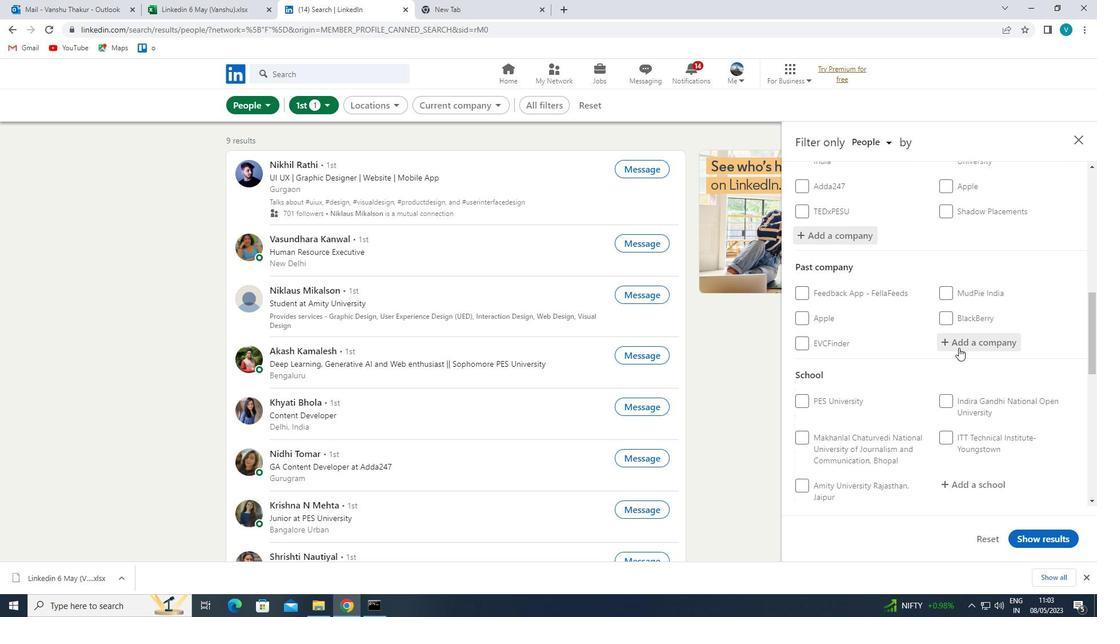 
Action: Mouse moved to (960, 371)
Screenshot: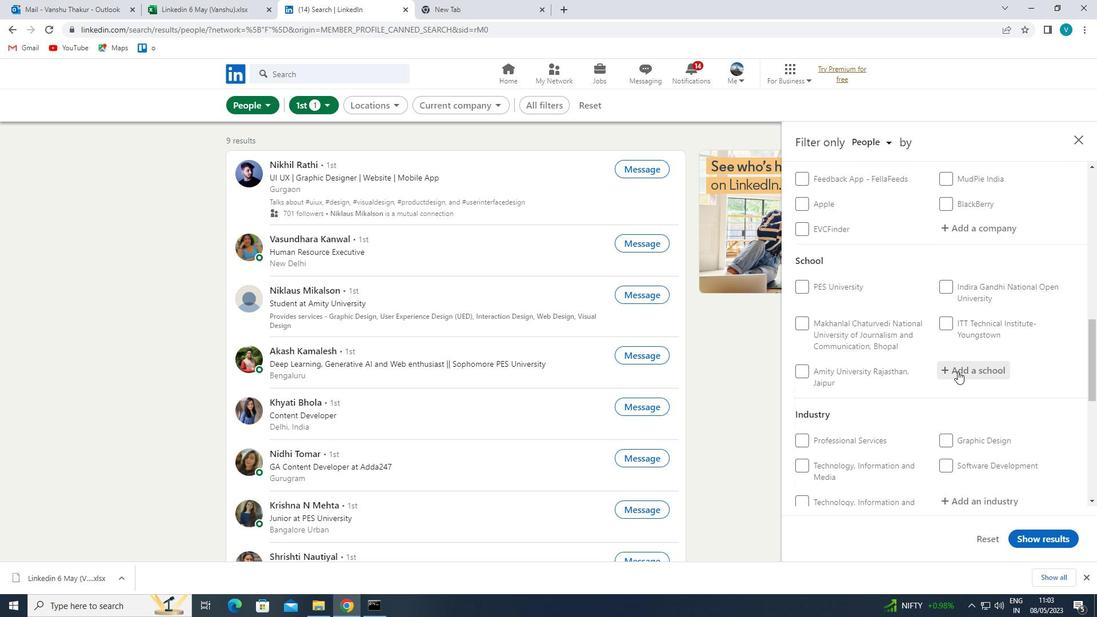 
Action: Mouse pressed left at (960, 371)
Screenshot: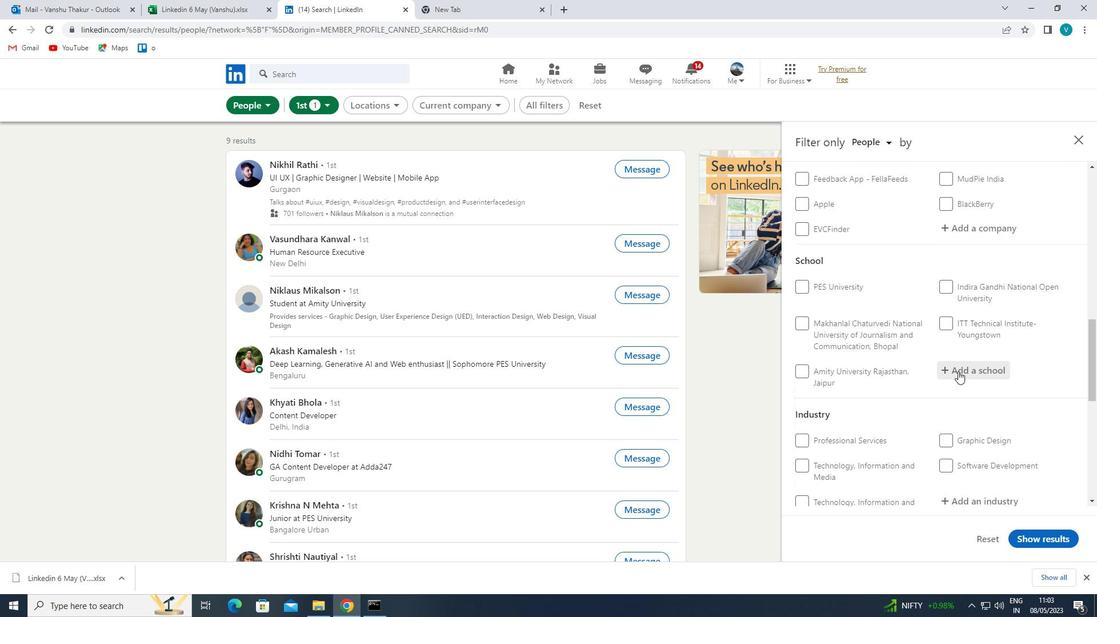 
Action: Key pressed <Key.shift>NATIONAL<Key.space>
Screenshot: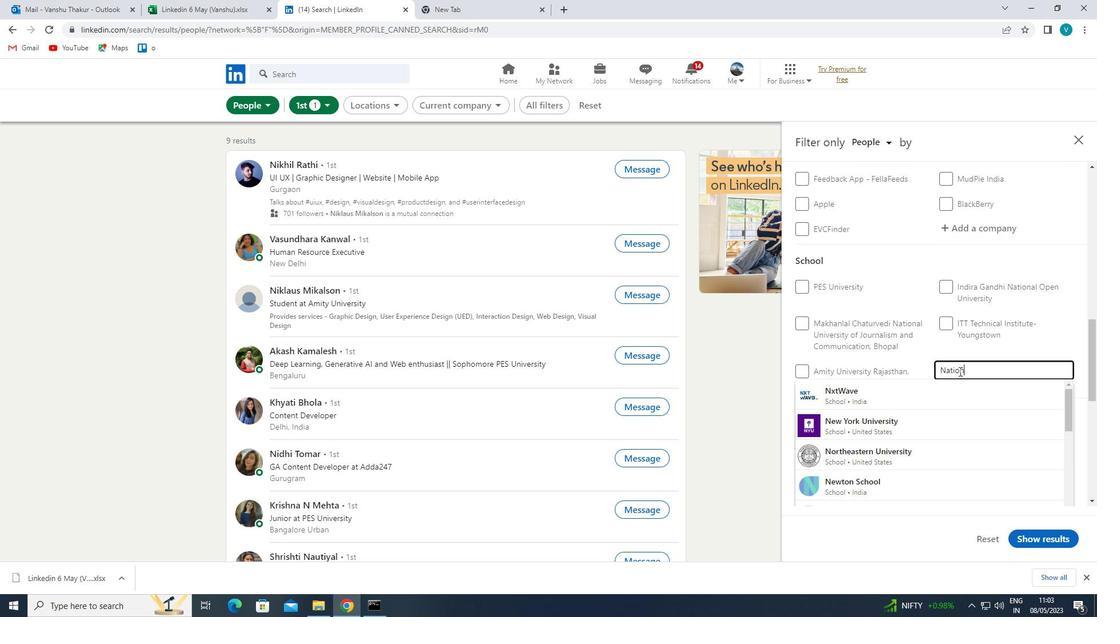 
Action: Mouse moved to (971, 361)
Screenshot: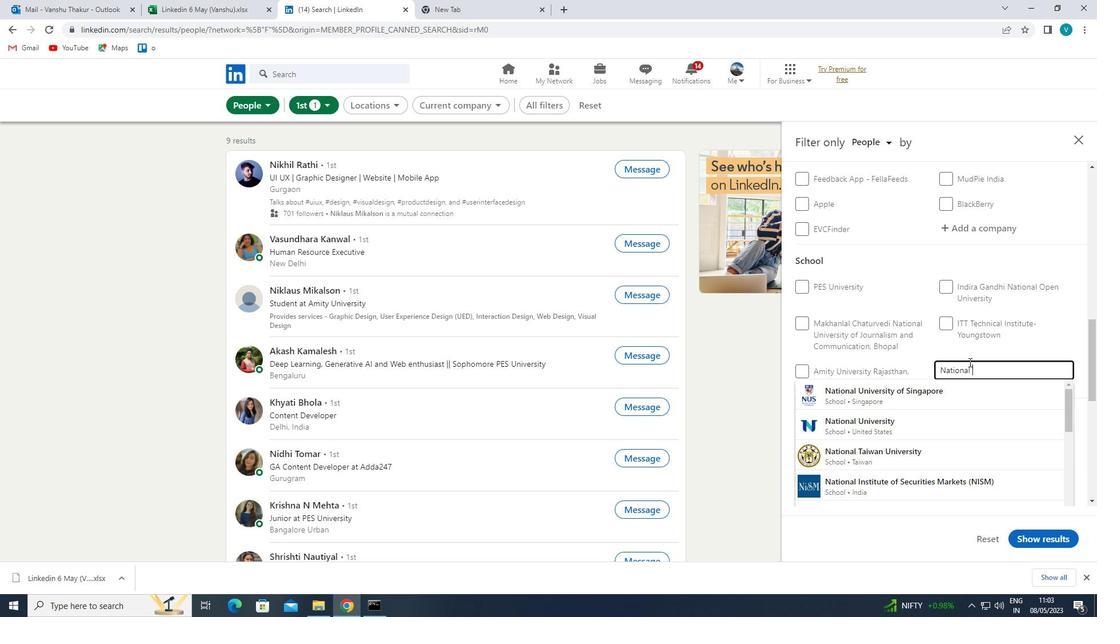 
Action: Key pressed <Key.shift>INSTITUTE<Key.space>OF<Key.space><Key.shift>OPEN<Key.space>
Screenshot: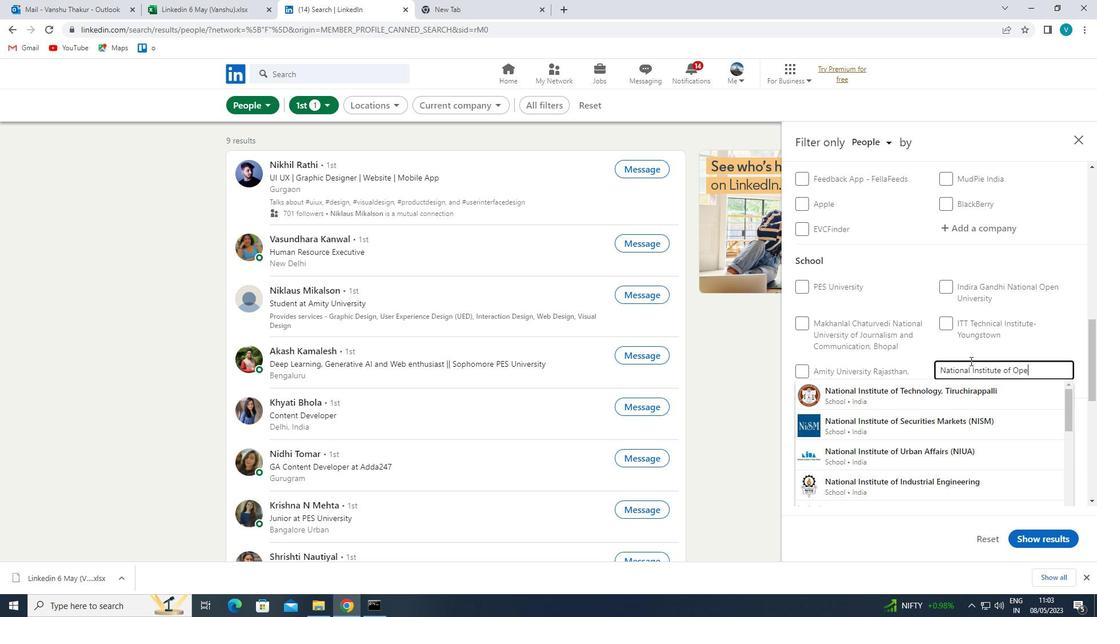 
Action: Mouse moved to (952, 390)
Screenshot: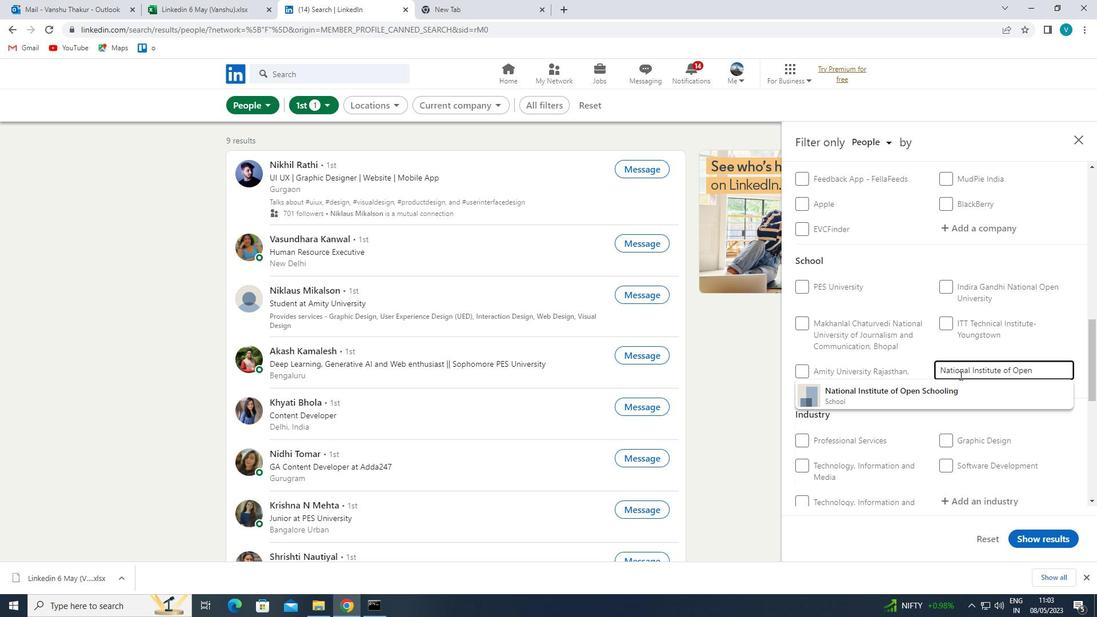 
Action: Mouse pressed left at (952, 390)
Screenshot: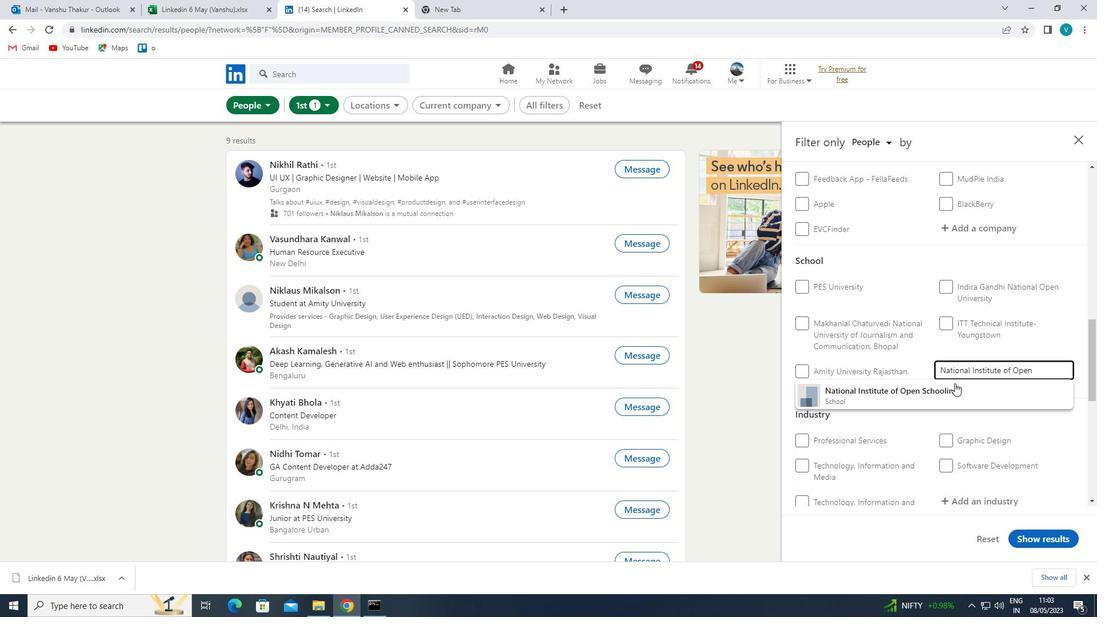 
Action: Mouse scrolled (952, 389) with delta (0, 0)
Screenshot: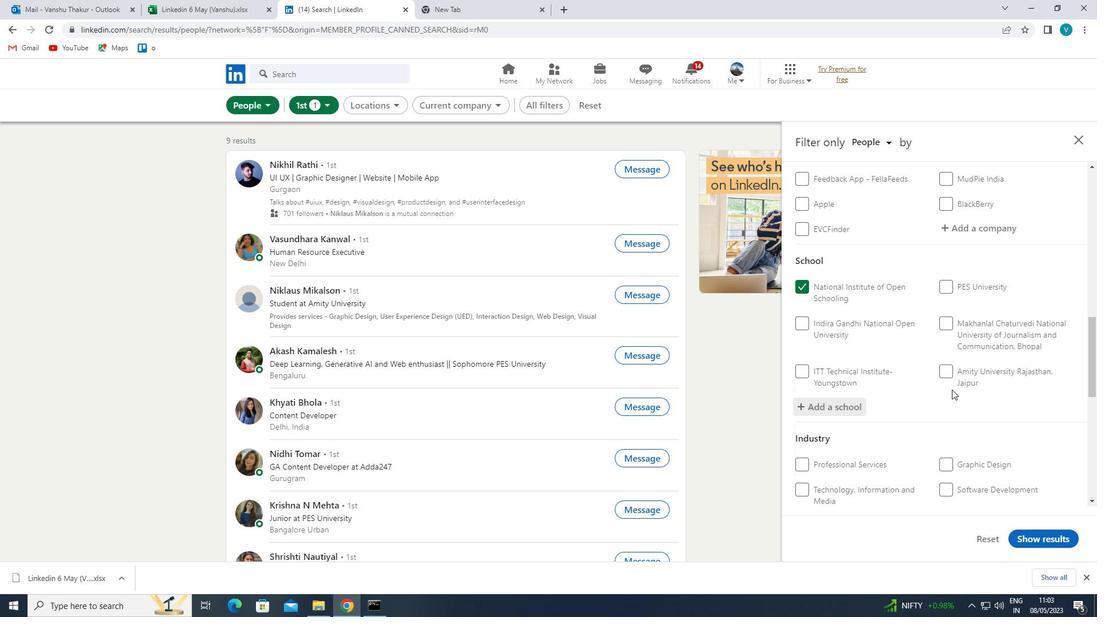 
Action: Mouse scrolled (952, 389) with delta (0, 0)
Screenshot: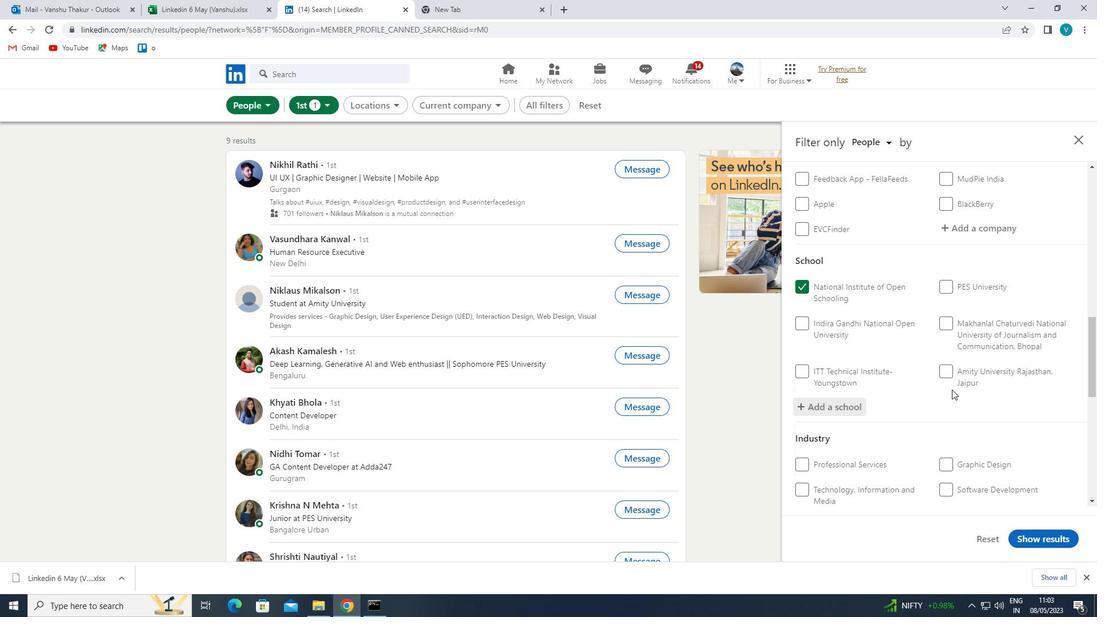 
Action: Mouse scrolled (952, 389) with delta (0, 0)
Screenshot: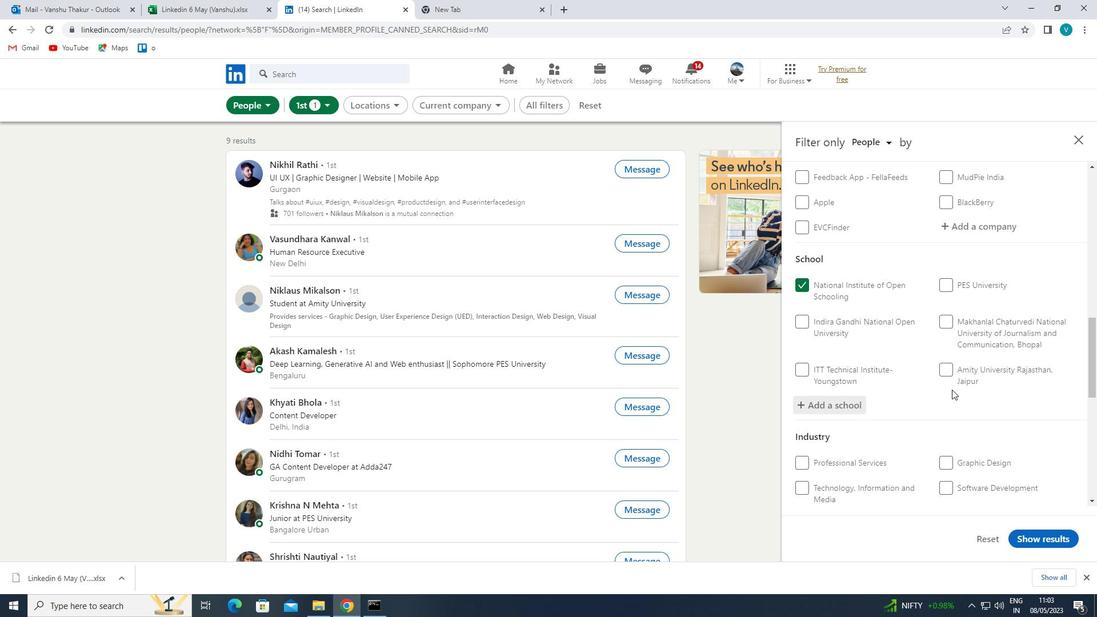 
Action: Mouse moved to (984, 351)
Screenshot: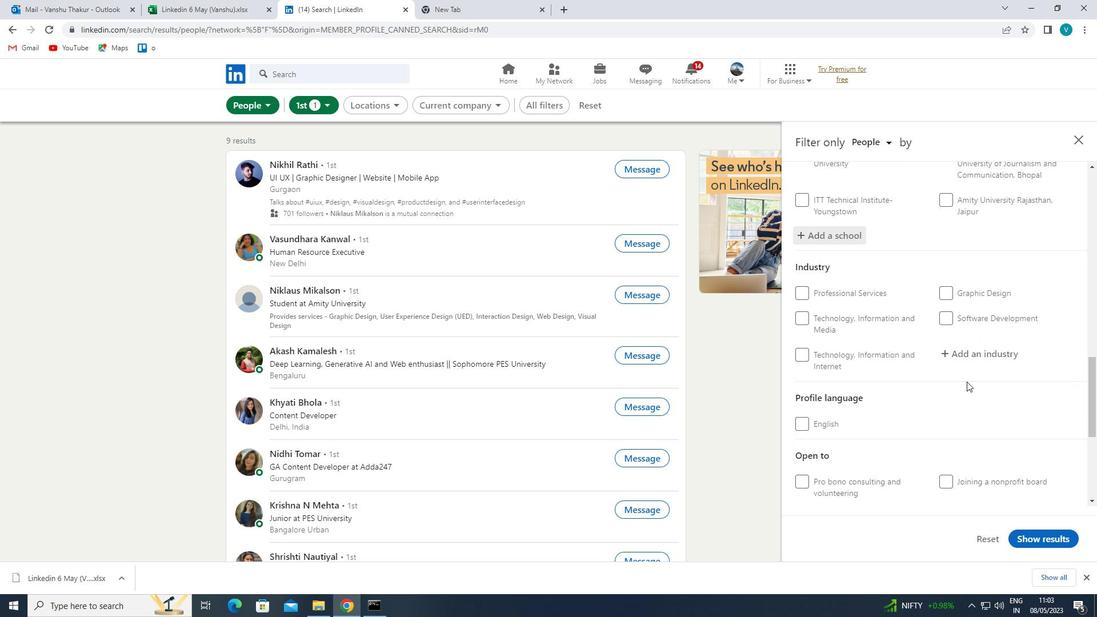 
Action: Mouse pressed left at (984, 351)
Screenshot: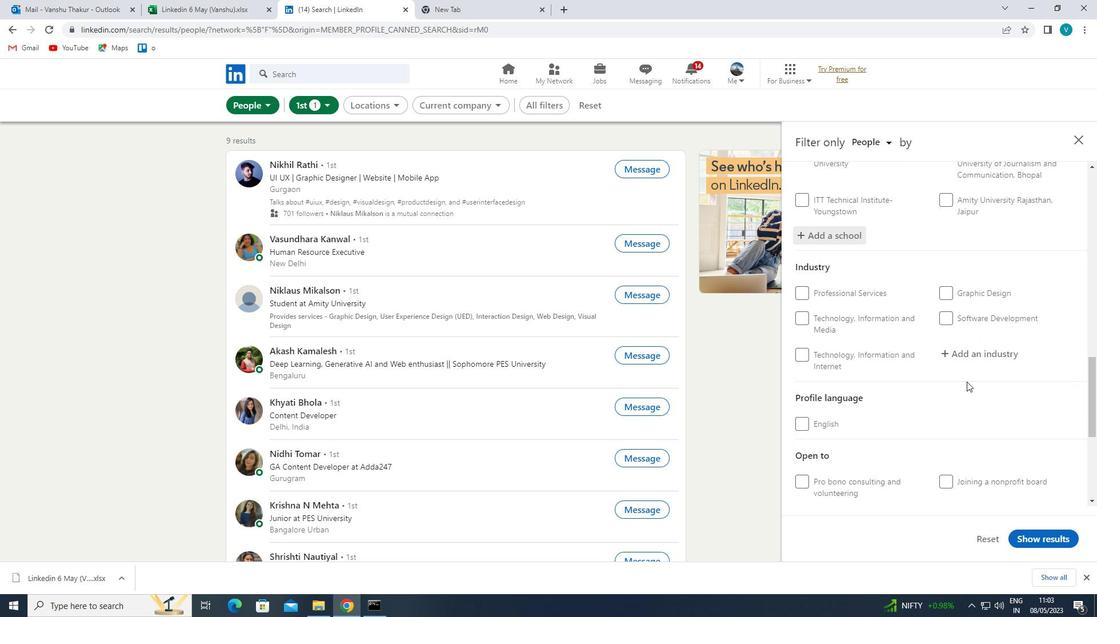 
Action: Mouse moved to (985, 351)
Screenshot: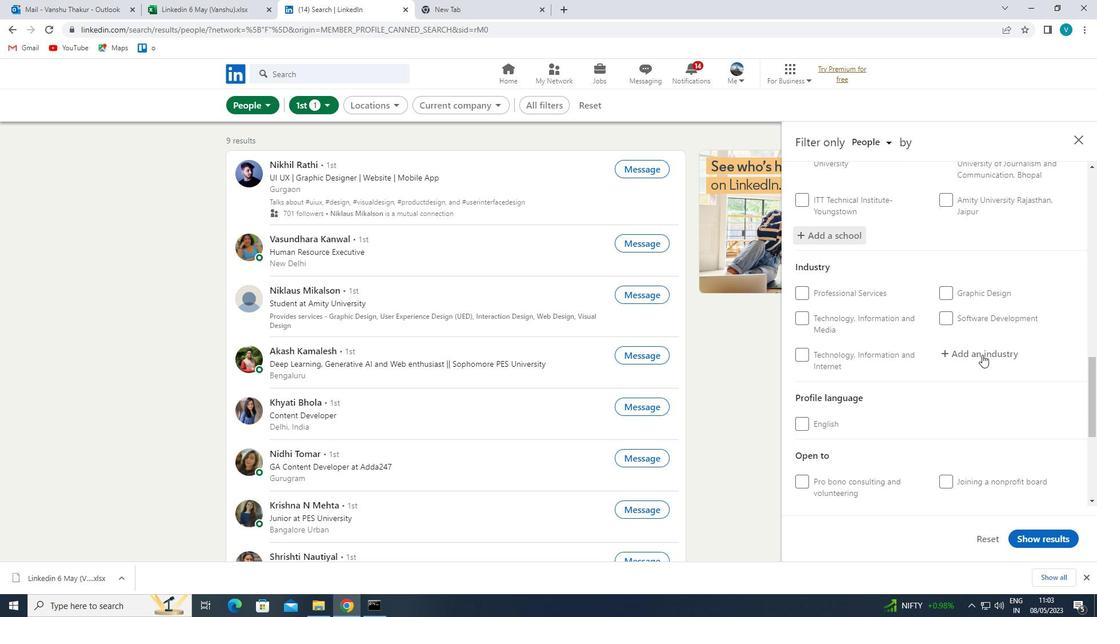 
Action: Key pressed <Key.shift>FACILI
Screenshot: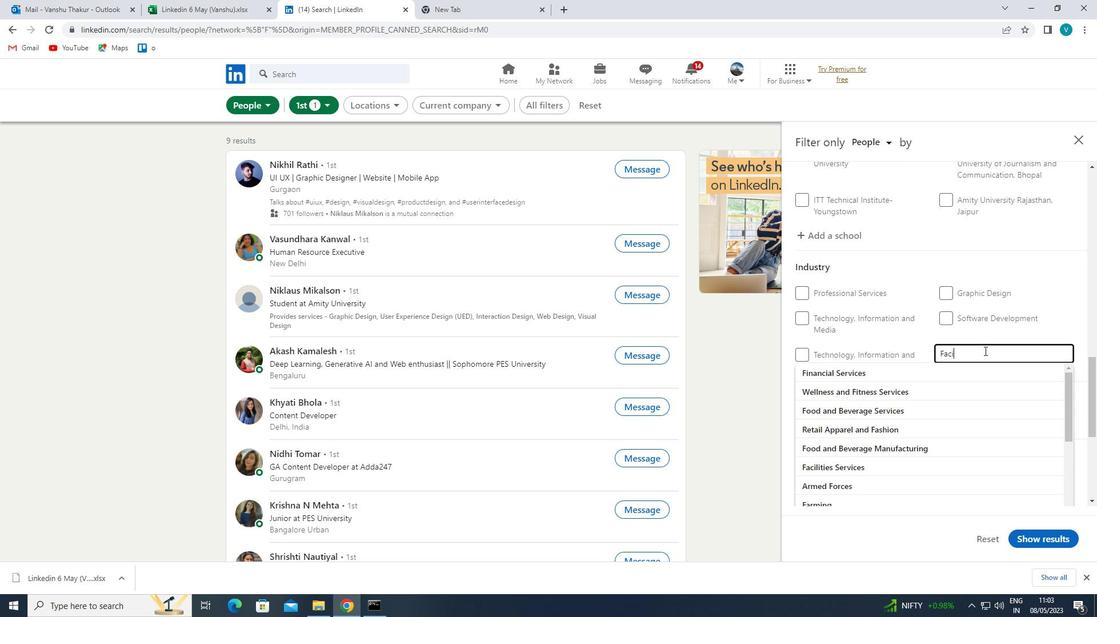 
Action: Mouse moved to (956, 367)
Screenshot: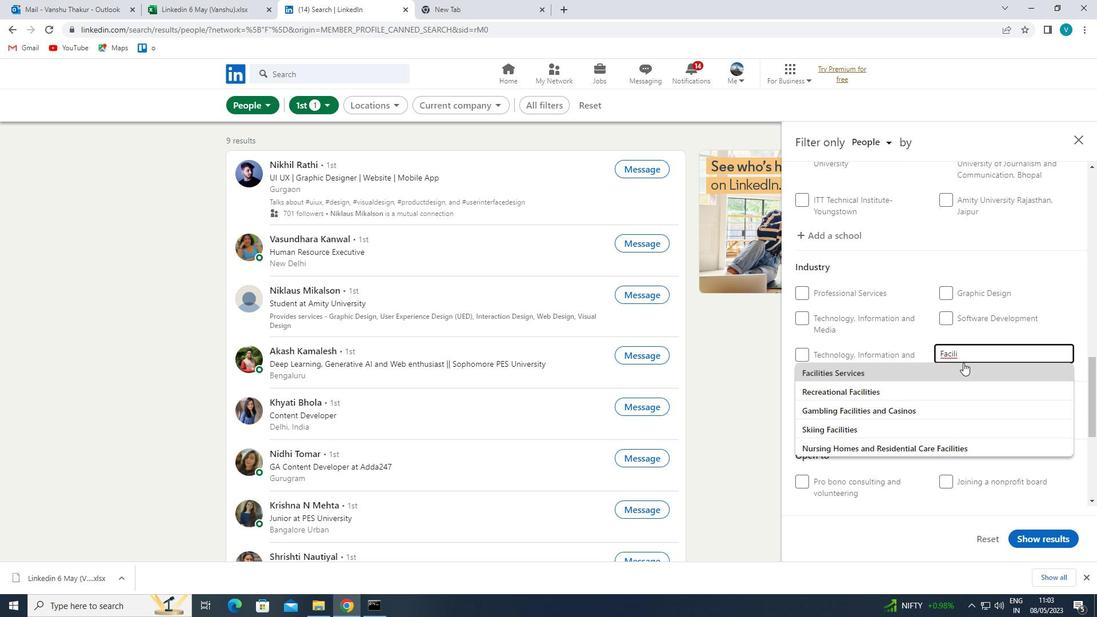 
Action: Mouse pressed left at (956, 367)
Screenshot: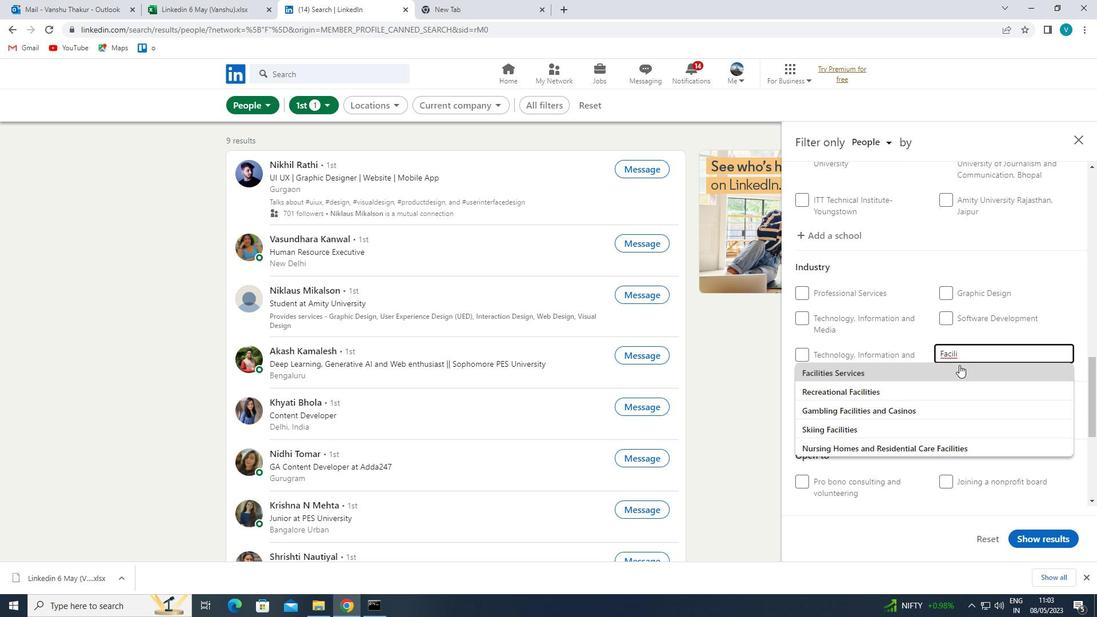
Action: Mouse moved to (956, 367)
Screenshot: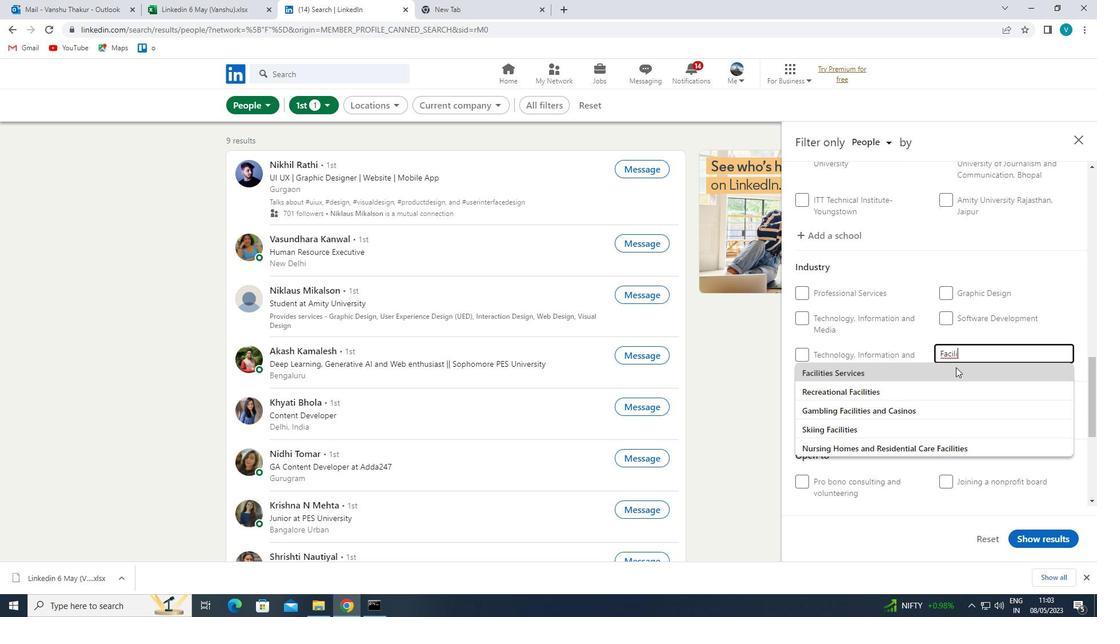 
Action: Mouse scrolled (956, 367) with delta (0, 0)
Screenshot: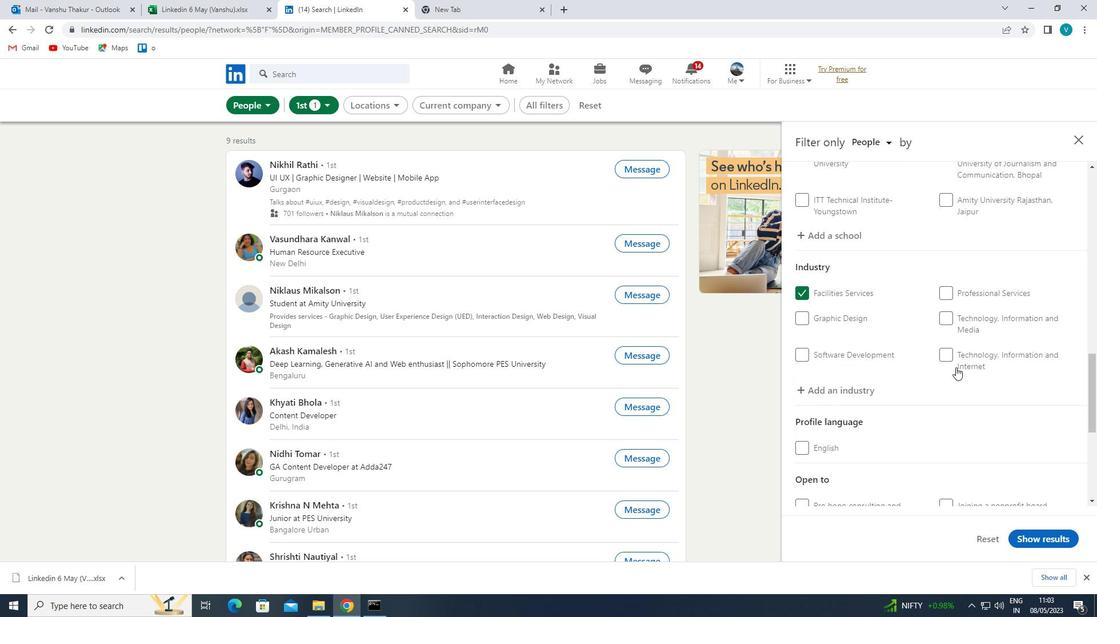 
Action: Mouse scrolled (956, 367) with delta (0, 0)
Screenshot: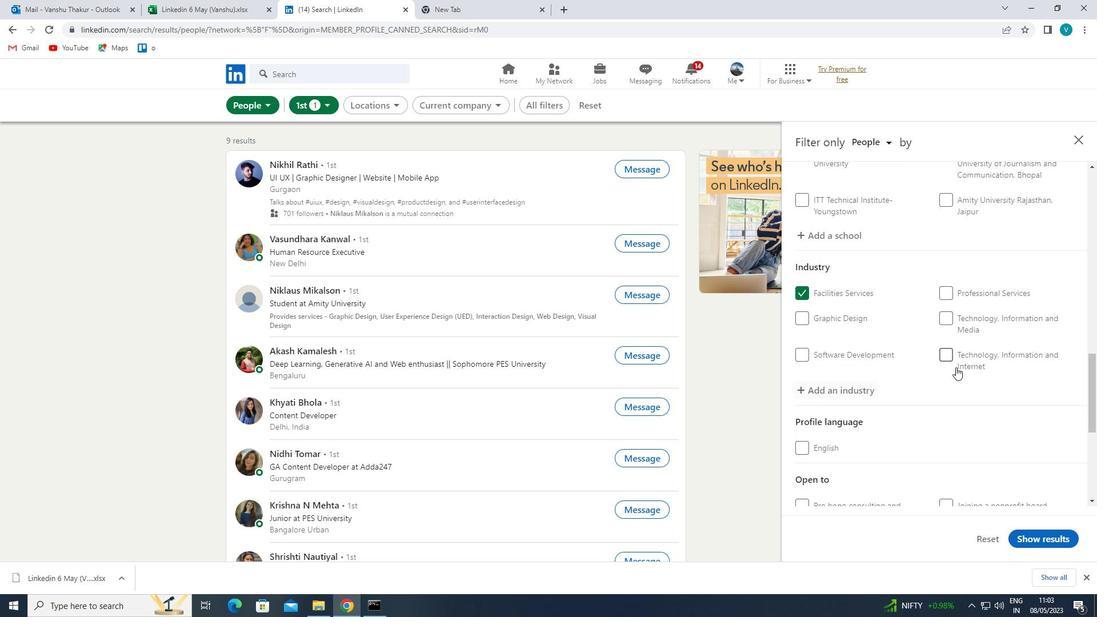 
Action: Mouse moved to (955, 368)
Screenshot: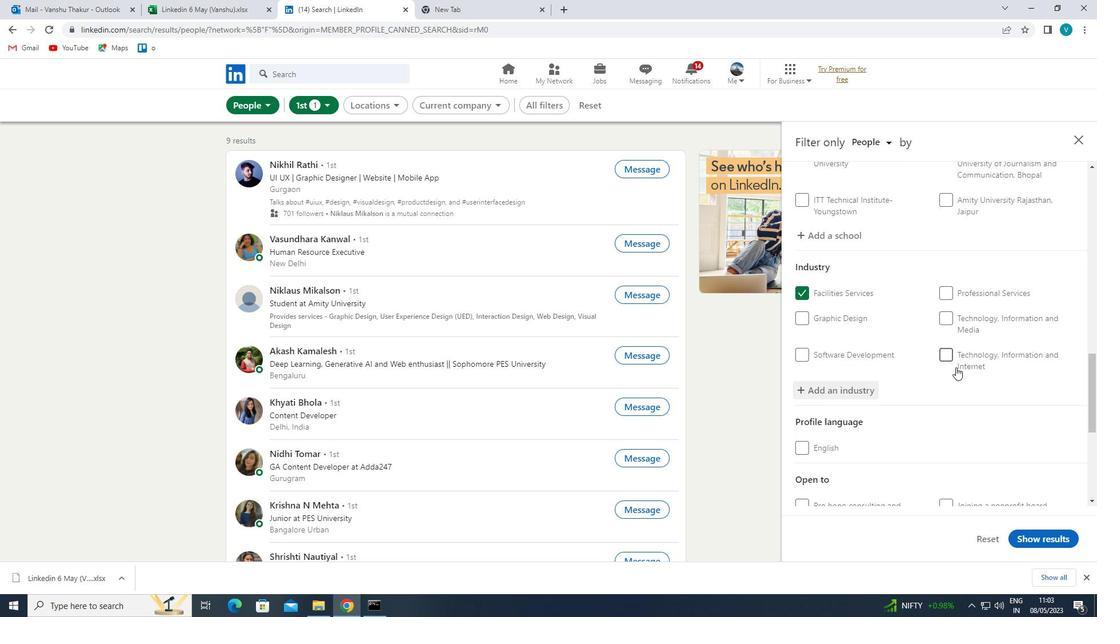 
Action: Mouse scrolled (955, 368) with delta (0, 0)
Screenshot: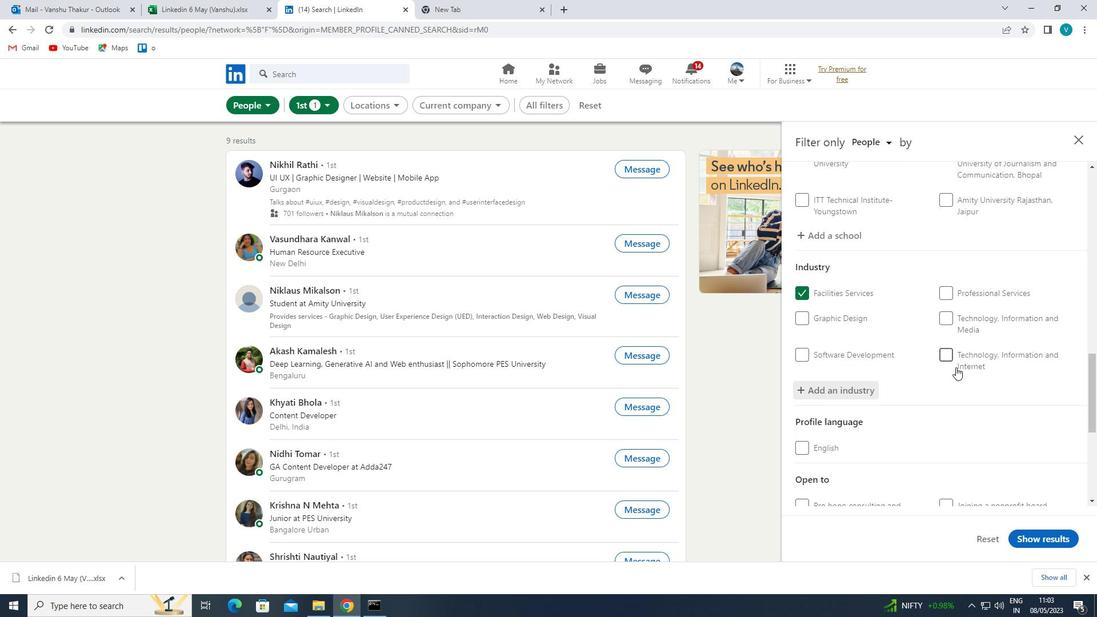 
Action: Mouse moved to (954, 369)
Screenshot: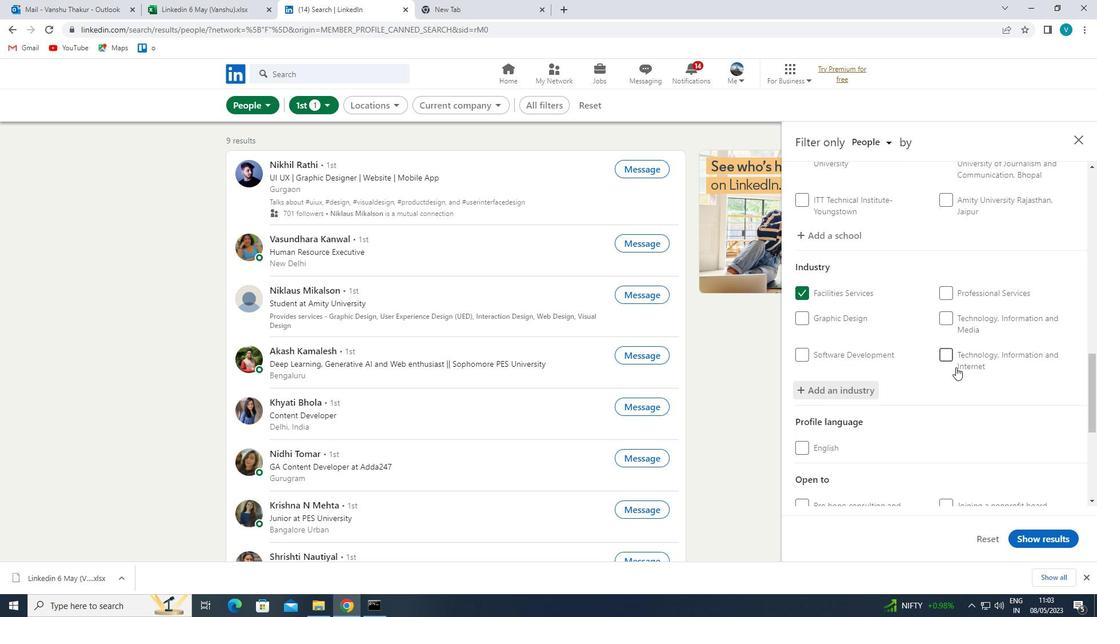 
Action: Mouse scrolled (954, 369) with delta (0, 0)
Screenshot: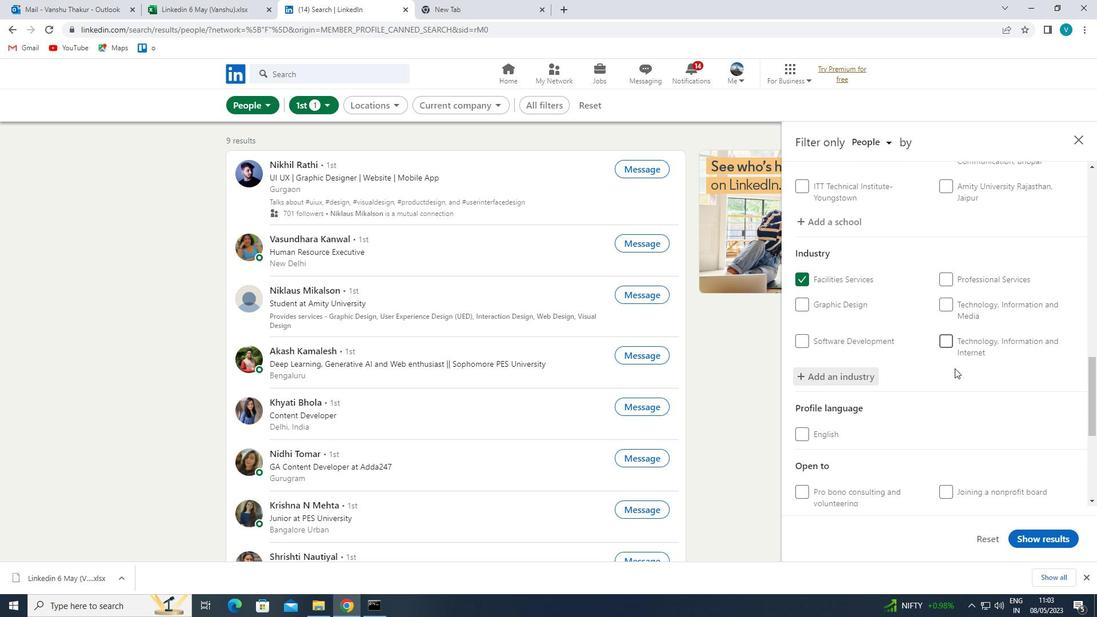 
Action: Mouse scrolled (954, 369) with delta (0, 0)
Screenshot: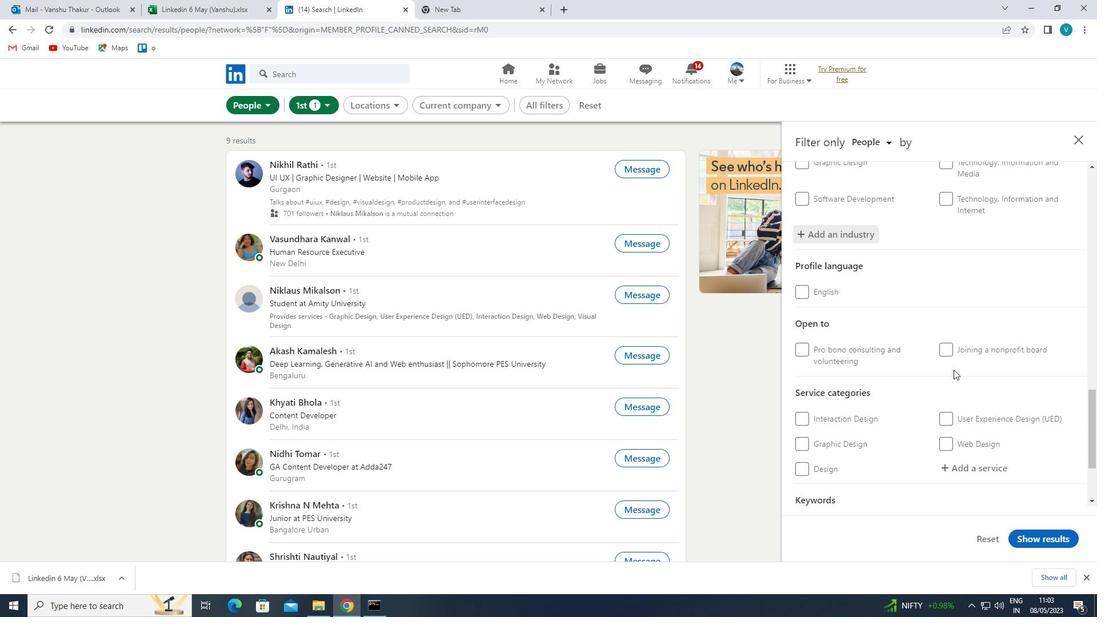 
Action: Mouse moved to (981, 343)
Screenshot: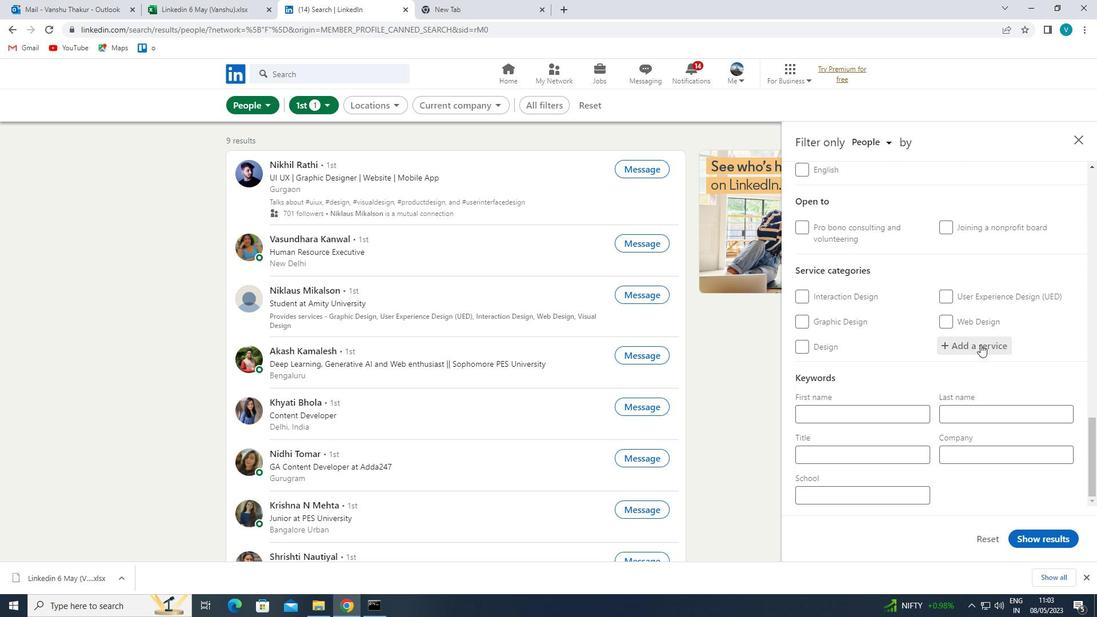 
Action: Mouse pressed left at (981, 343)
Screenshot: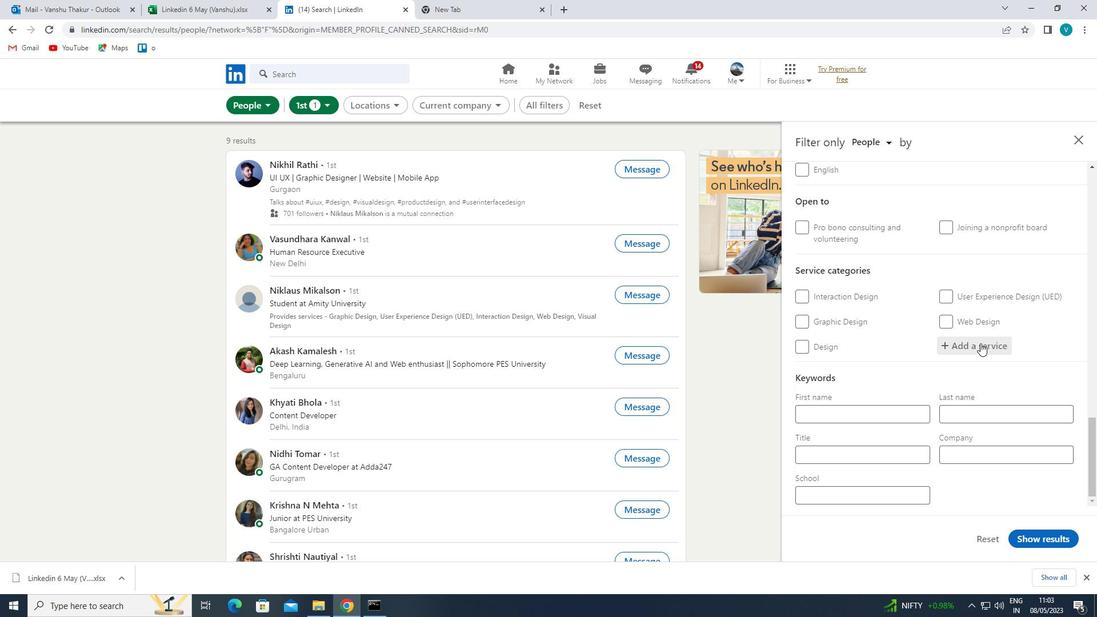 
Action: Key pressed <Key.shift><Key.shift>DATA<Key.space>
Screenshot: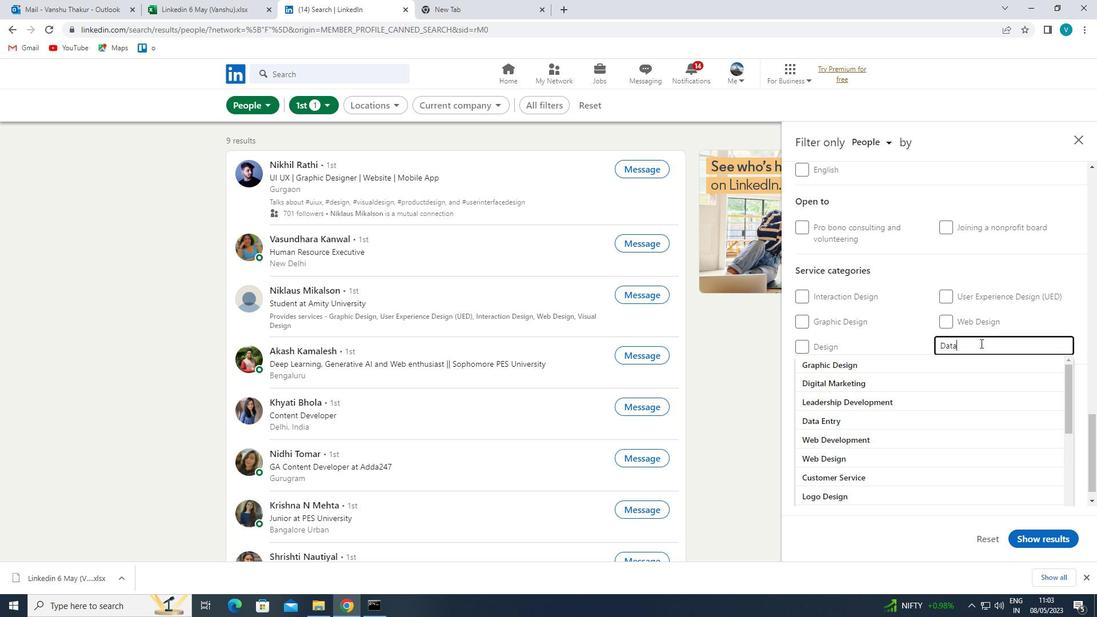 
Action: Mouse moved to (945, 360)
Screenshot: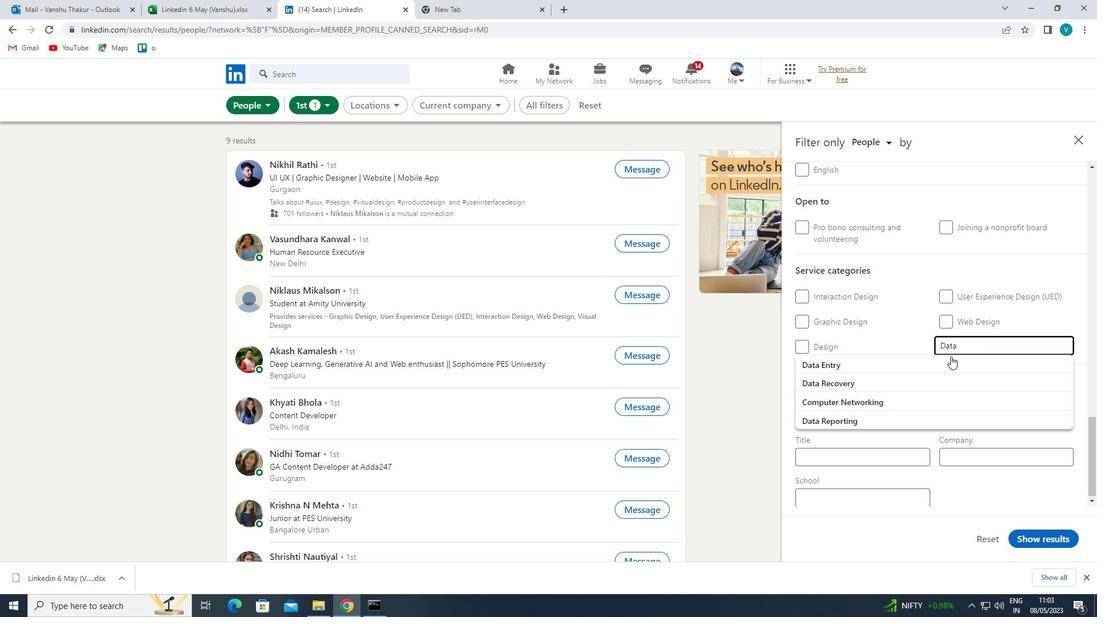 
Action: Mouse pressed left at (945, 360)
Screenshot: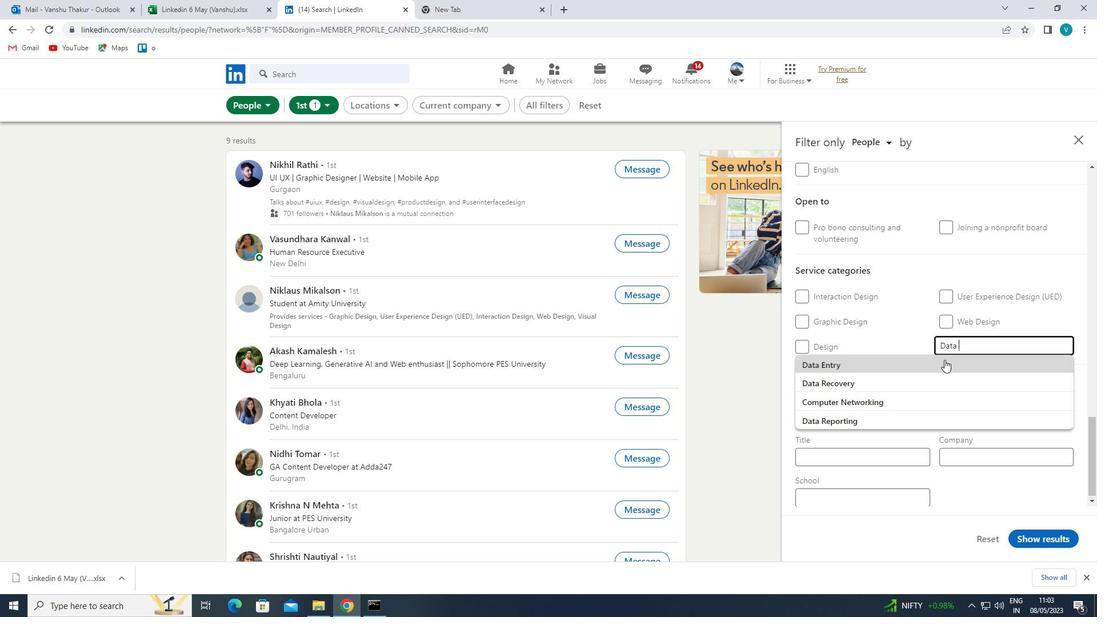 
Action: Mouse scrolled (945, 359) with delta (0, 0)
Screenshot: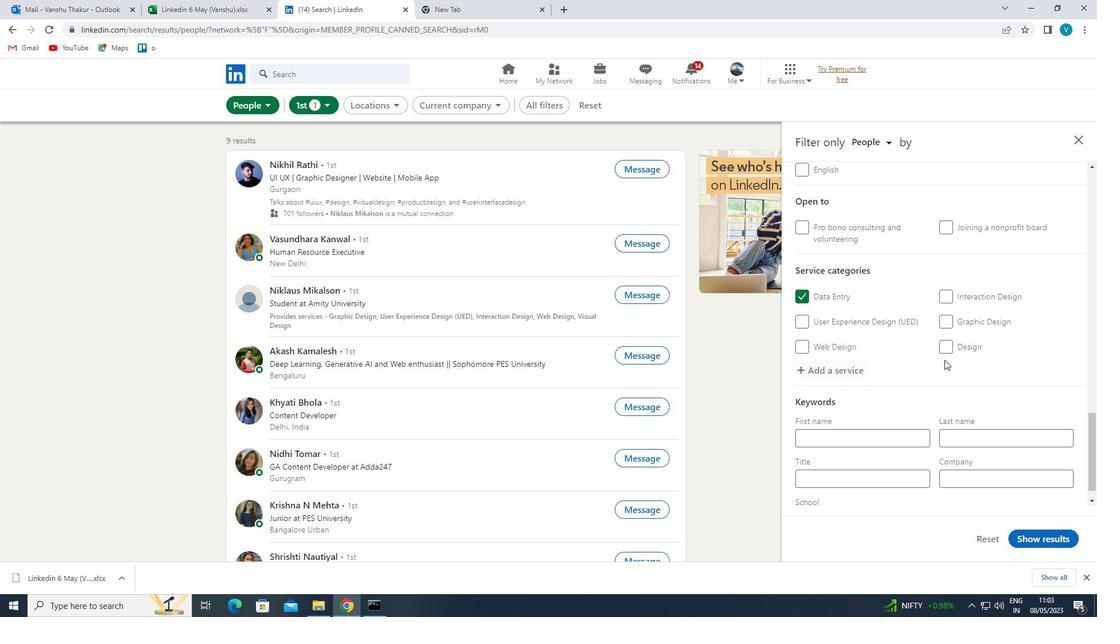 
Action: Mouse moved to (945, 360)
Screenshot: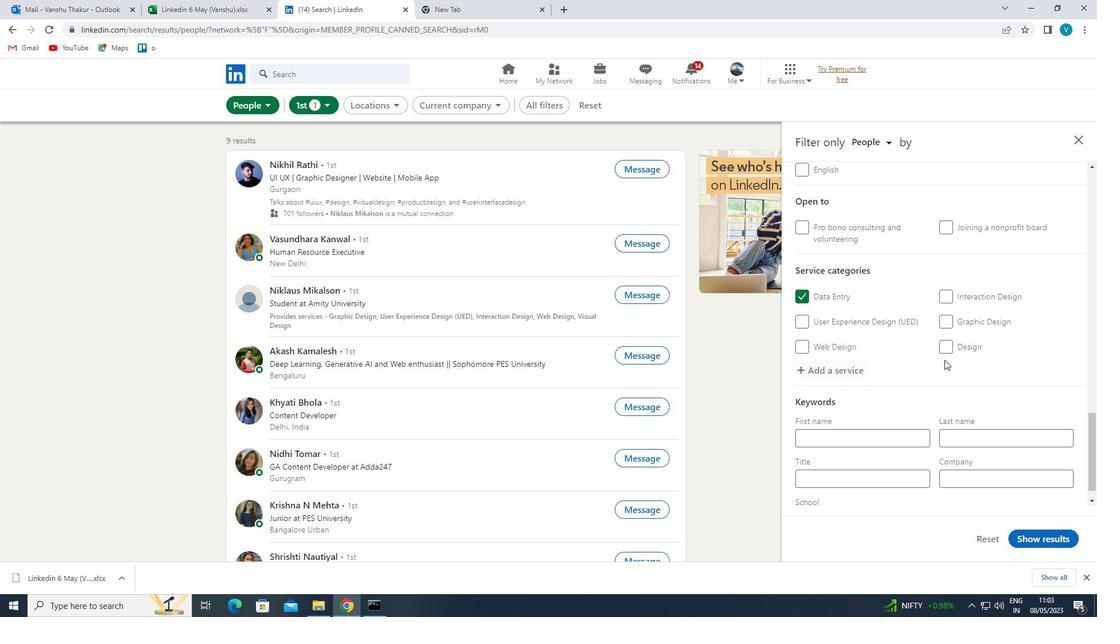 
Action: Mouse scrolled (945, 360) with delta (0, 0)
Screenshot: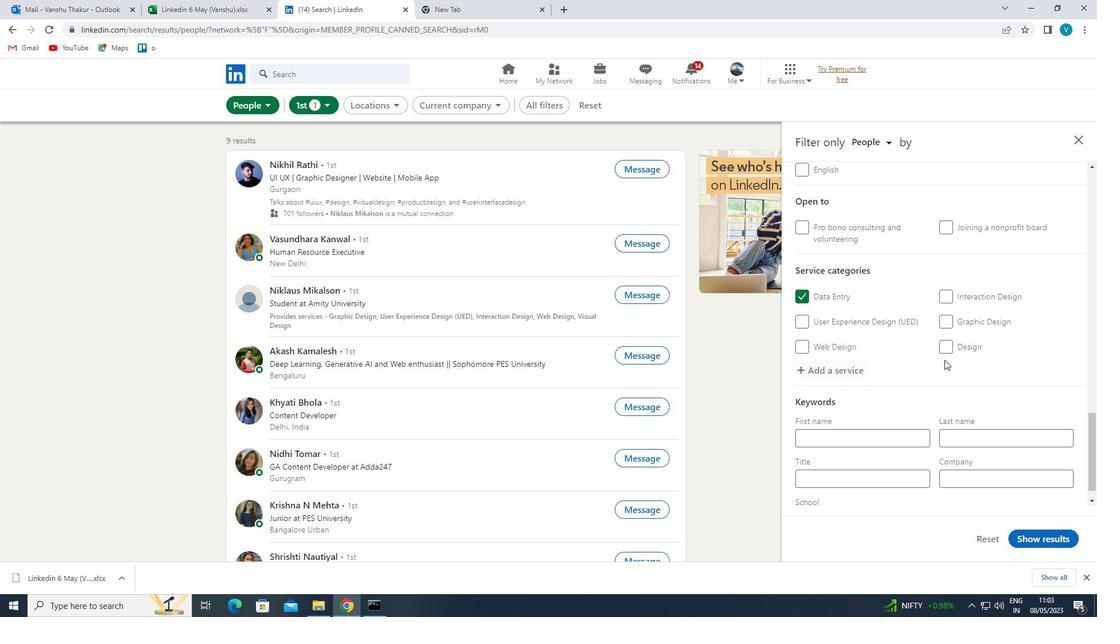 
Action: Mouse scrolled (945, 360) with delta (0, 0)
Screenshot: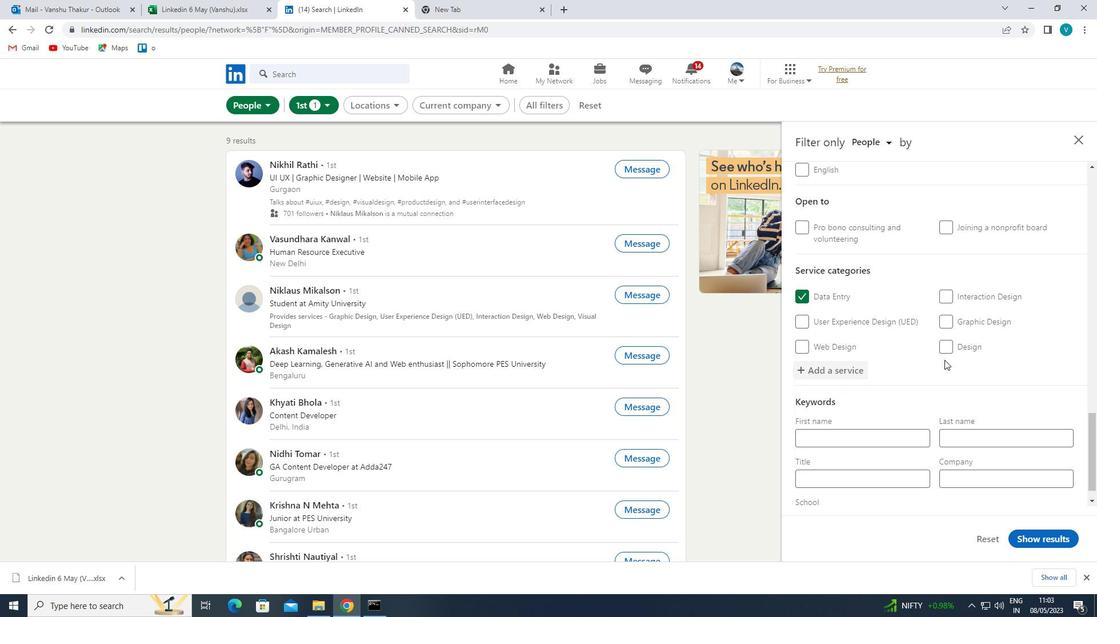 
Action: Mouse moved to (892, 451)
Screenshot: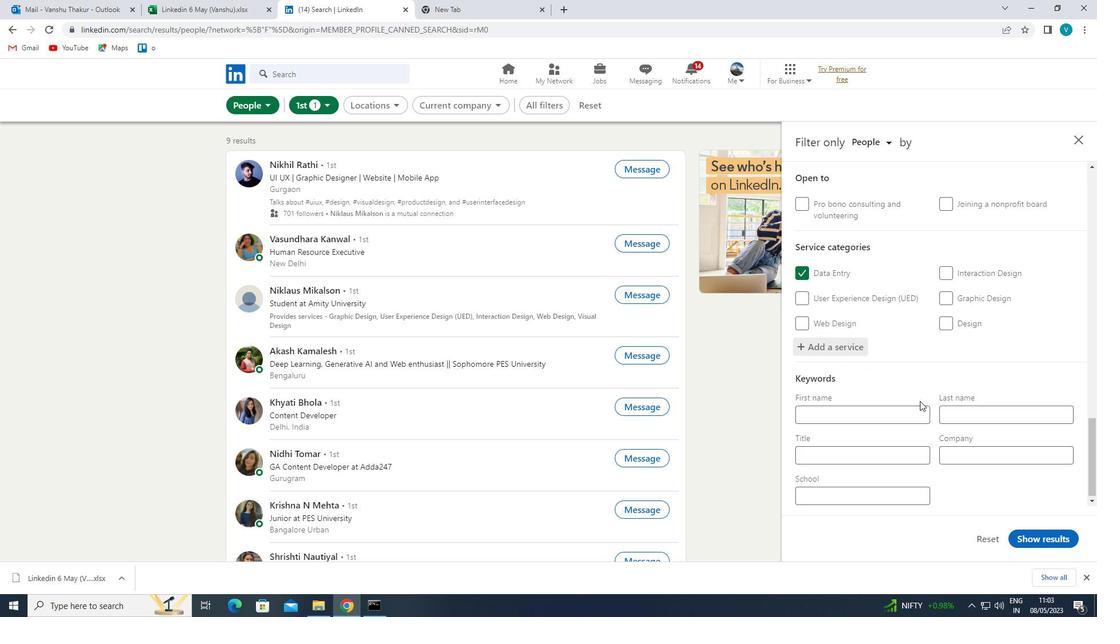 
Action: Mouse pressed left at (892, 451)
Screenshot: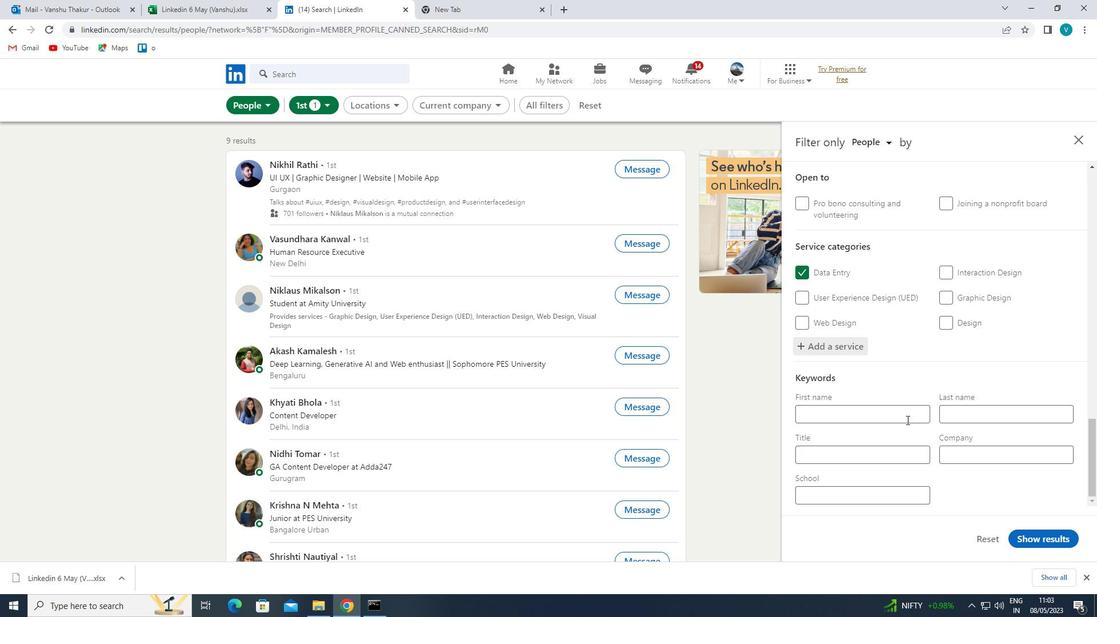 
Action: Mouse moved to (911, 441)
Screenshot: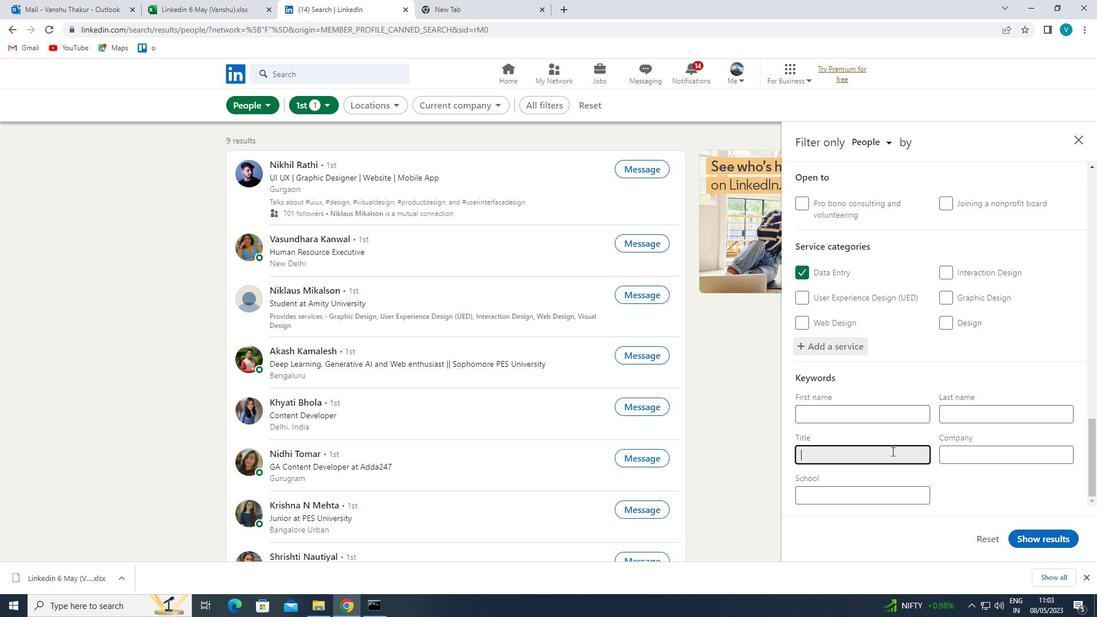 
Action: Key pressed <Key.shift>MA
Screenshot: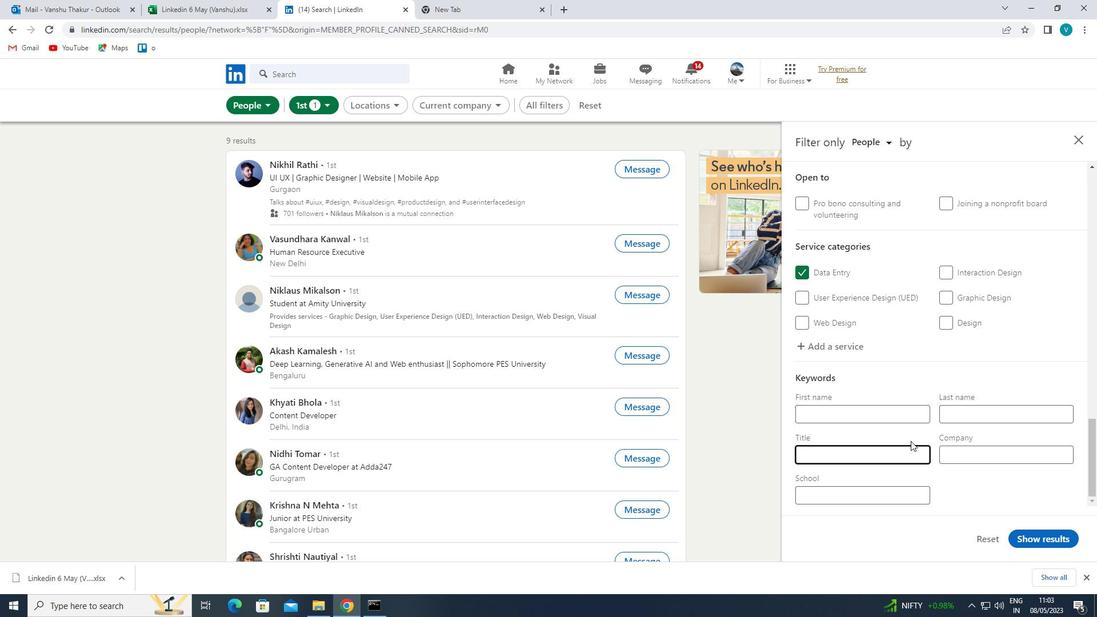 
Action: Mouse moved to (912, 441)
Screenshot: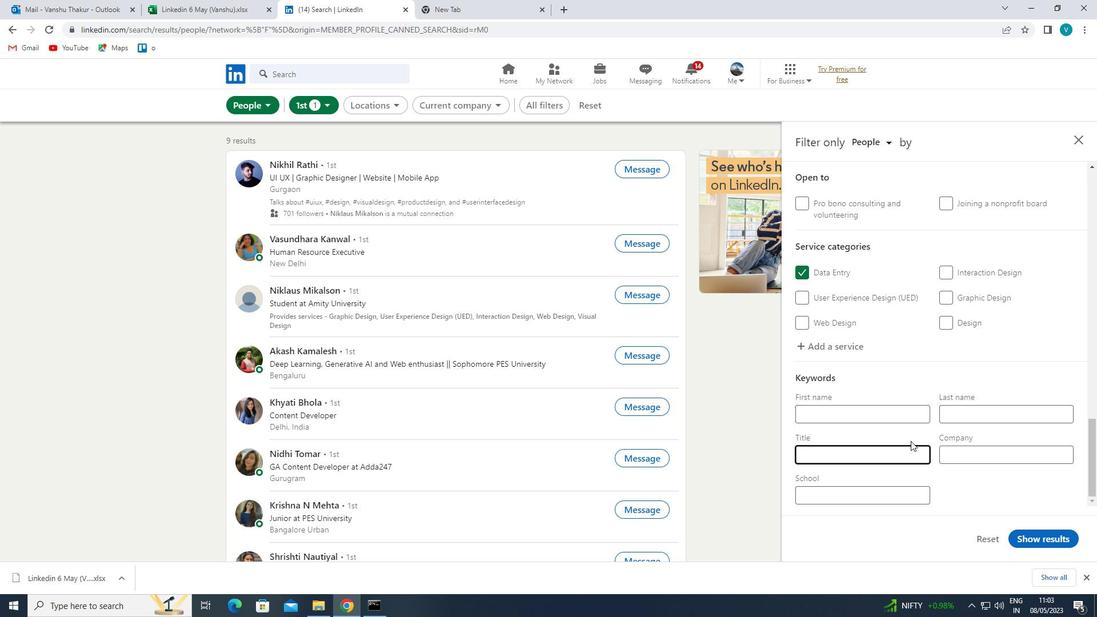 
Action: Key pressed R
Screenshot: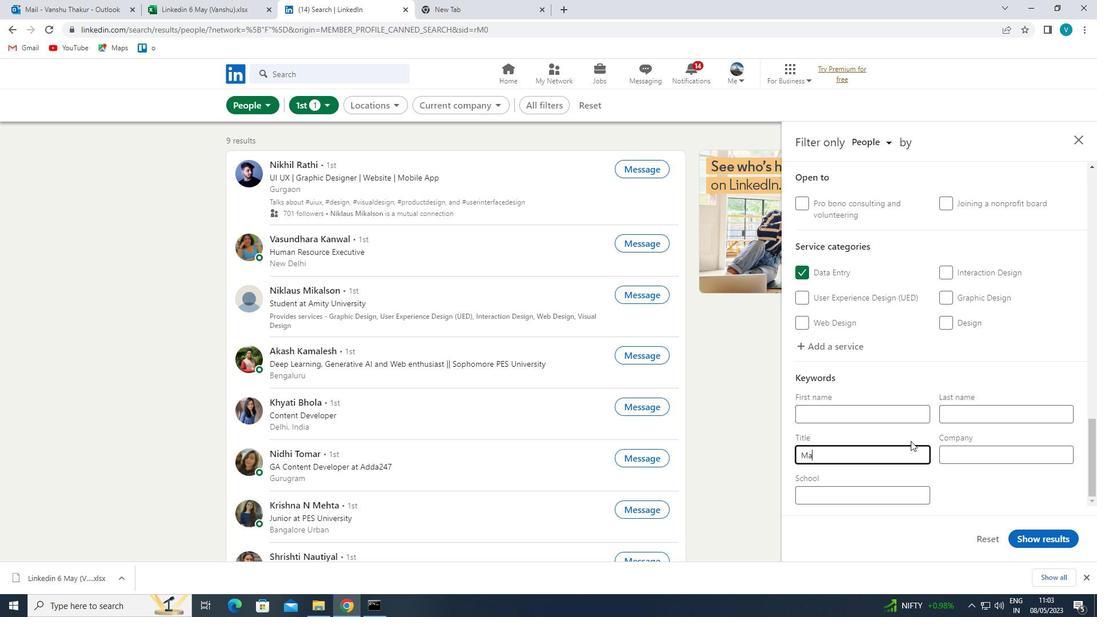 
Action: Mouse moved to (912, 440)
Screenshot: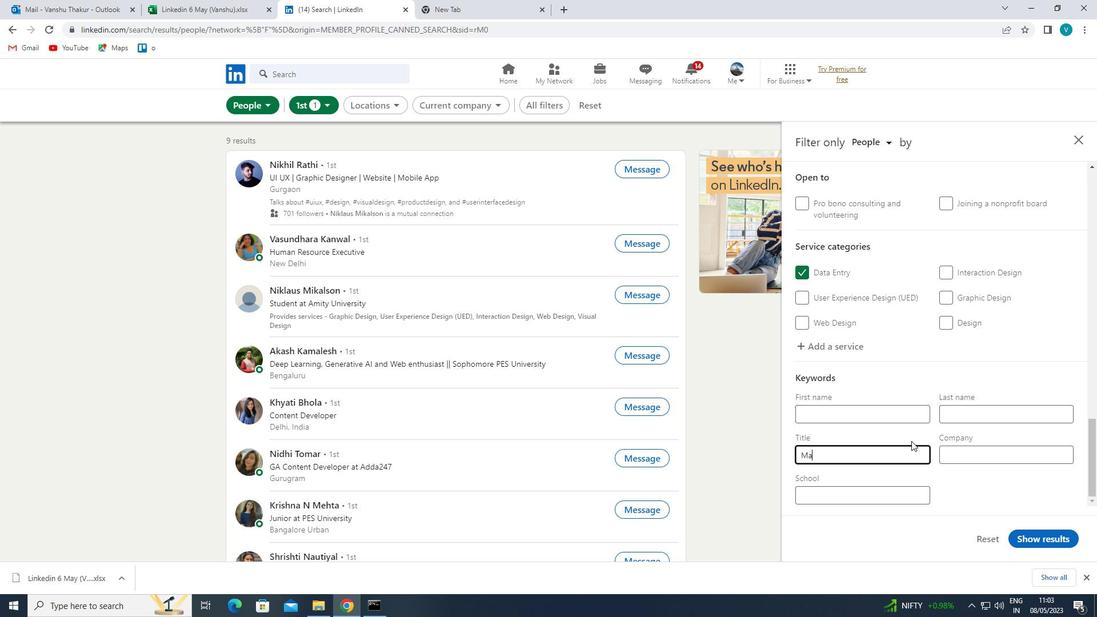 
Action: Key pressed KE
Screenshot: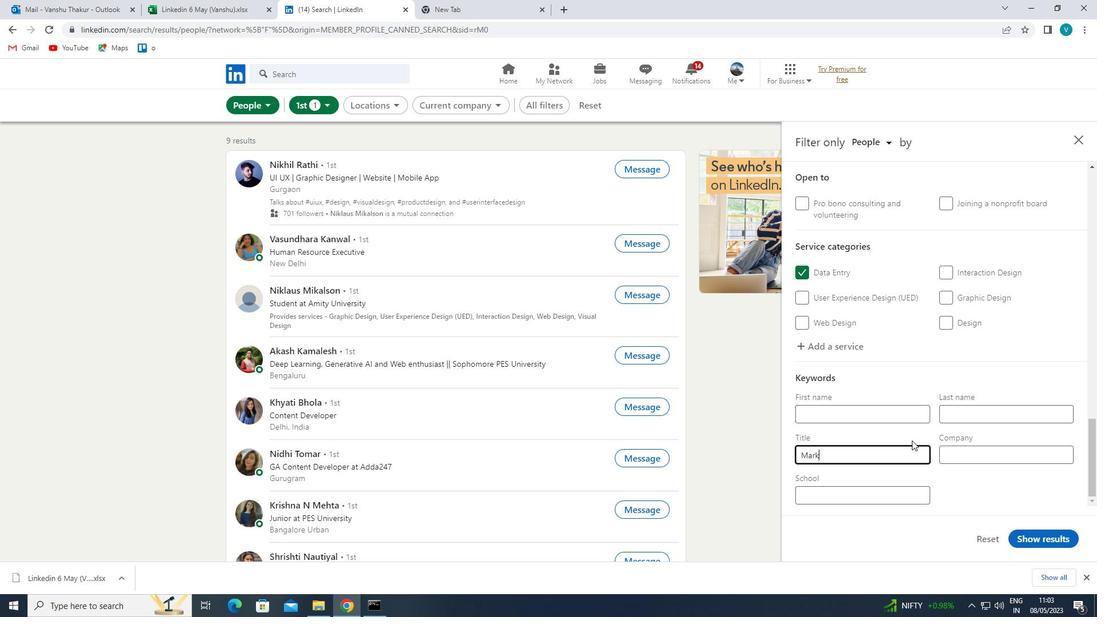 
Action: Mouse moved to (912, 440)
Screenshot: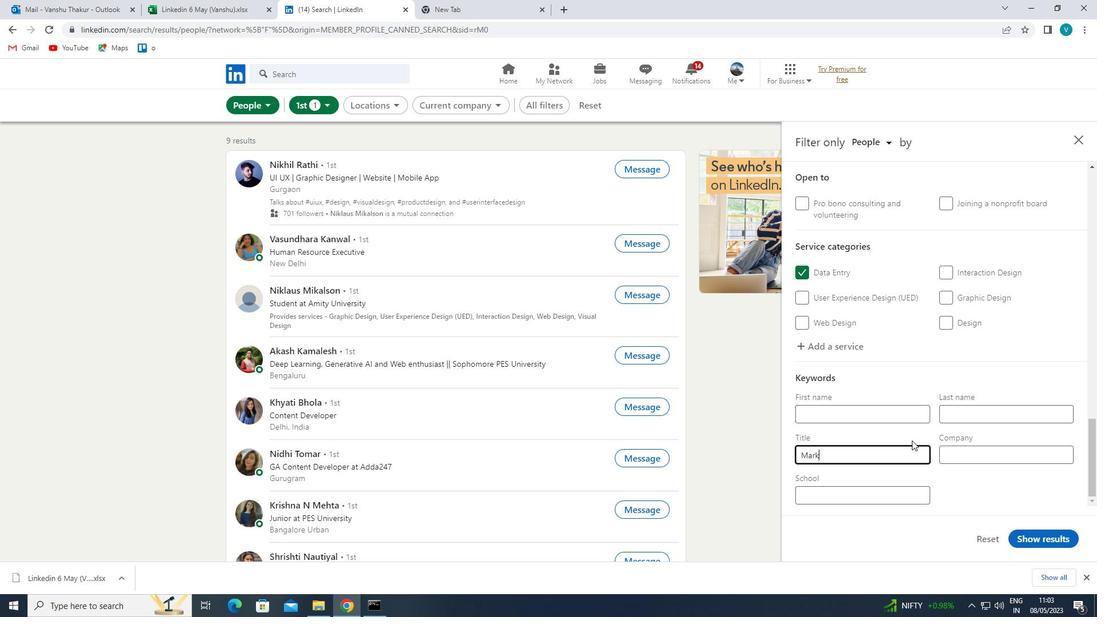 
Action: Key pressed TING<Key.space><Key.shift>MANAGE
Screenshot: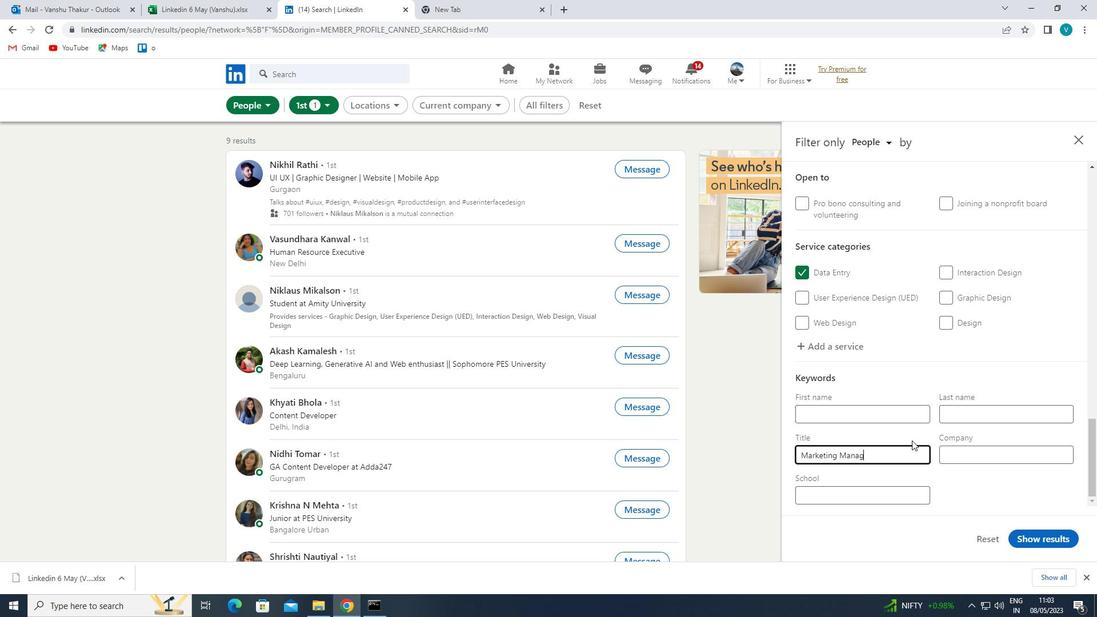 
Action: Mouse moved to (913, 440)
Screenshot: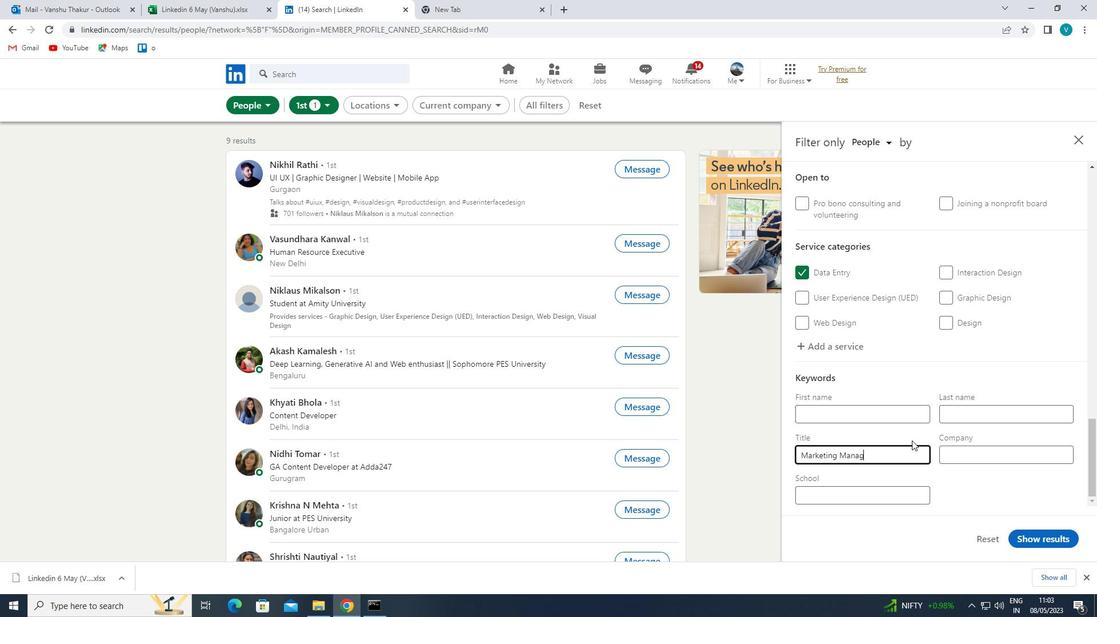 
Action: Key pressed R<Key.space>
Screenshot: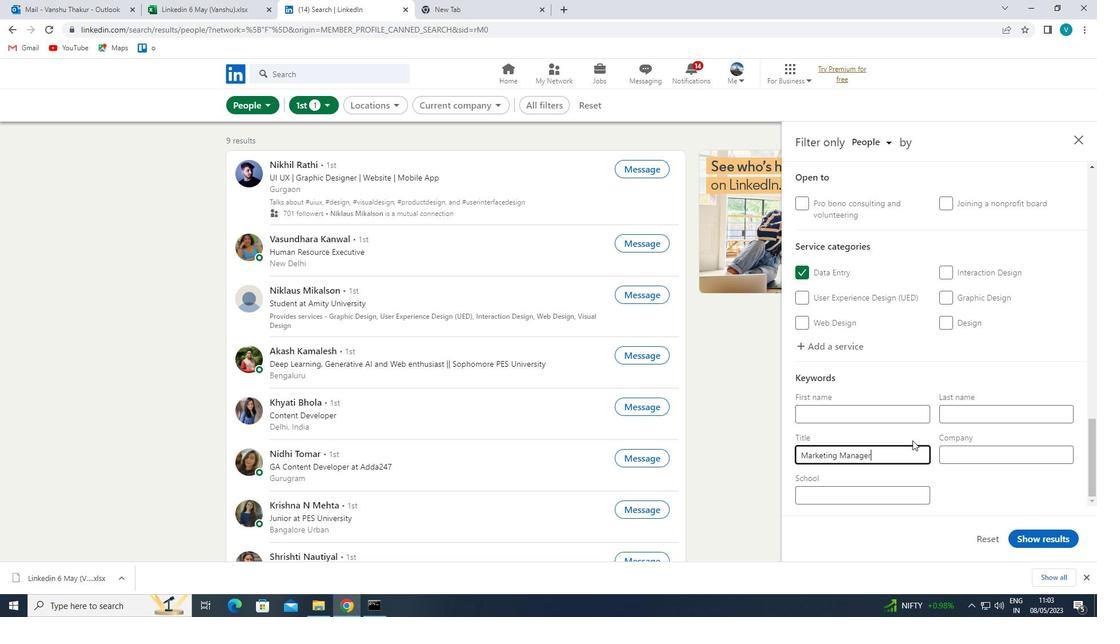 
Action: Mouse moved to (1045, 535)
Screenshot: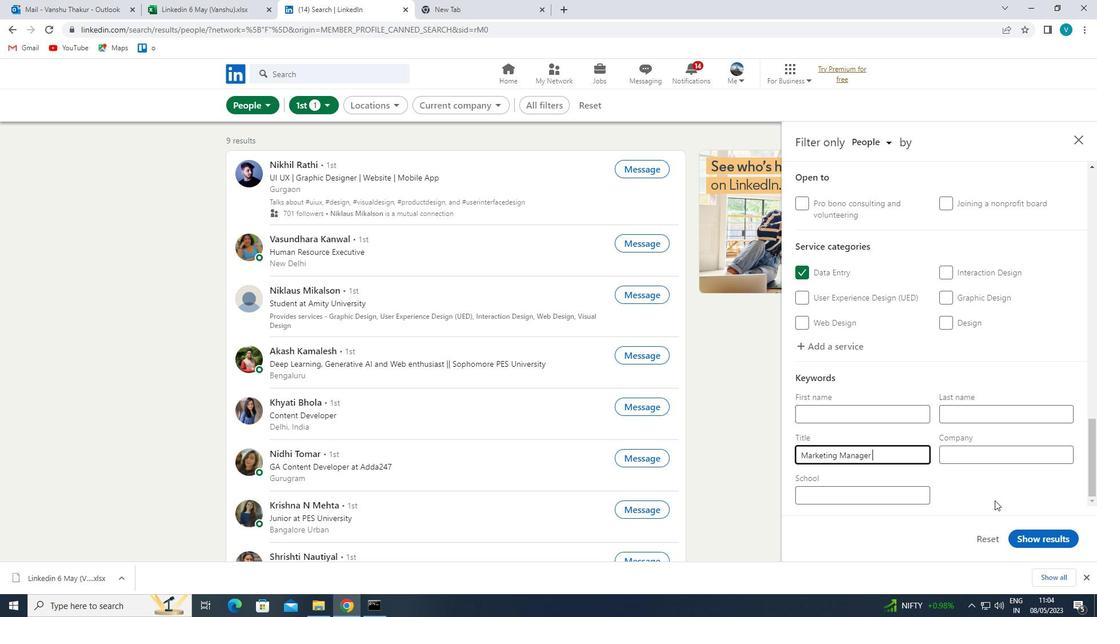 
Action: Mouse pressed left at (1045, 535)
Screenshot: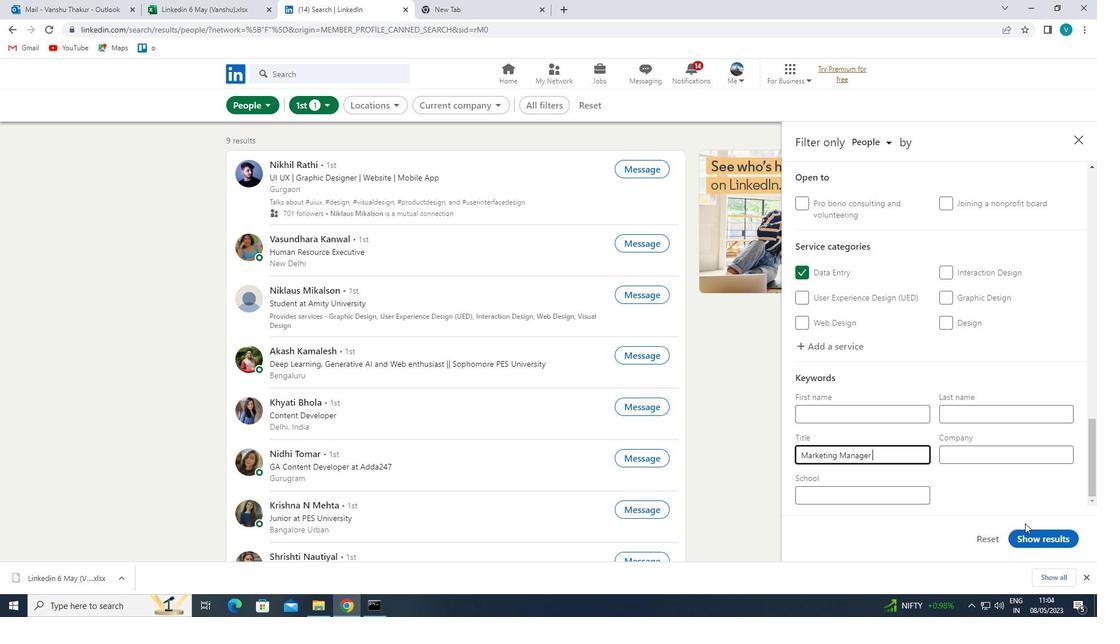 
